 Task: Create a due date automation trigger when advanced on, on the tuesday of the week before a card is due add fields with custom field "Resume" set to a number greater or equal to 1 and greater than 10 at 11:00 AM.
Action: Mouse moved to (1200, 87)
Screenshot: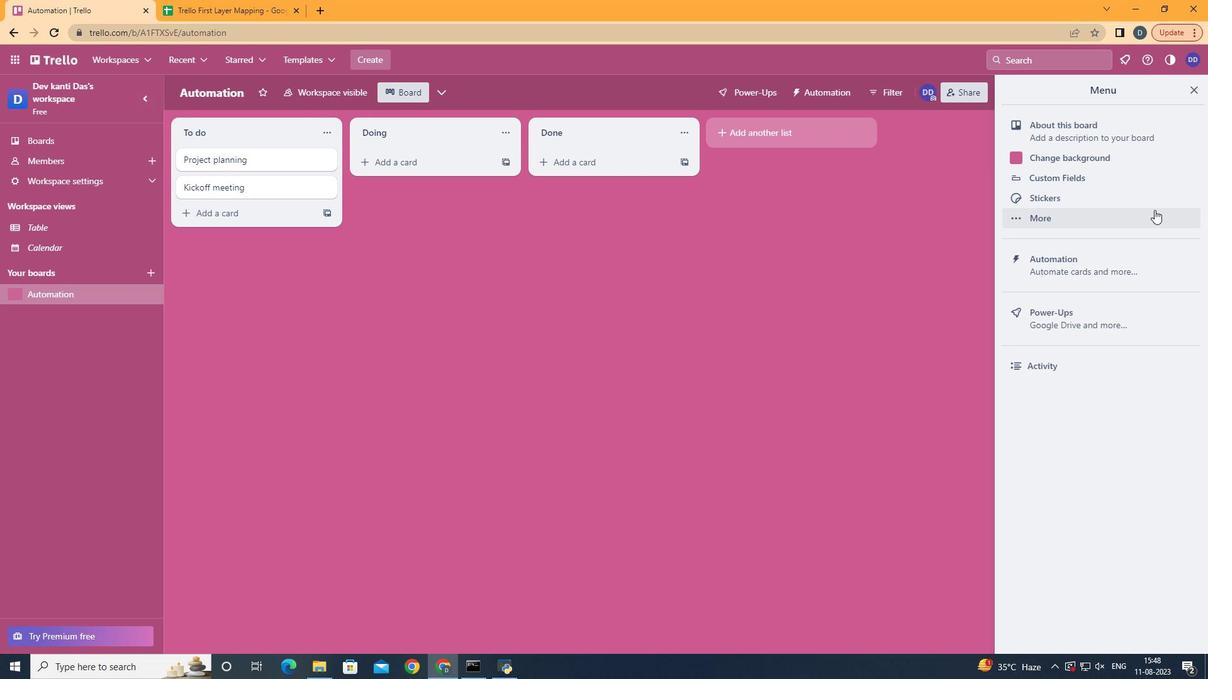
Action: Mouse pressed left at (1200, 87)
Screenshot: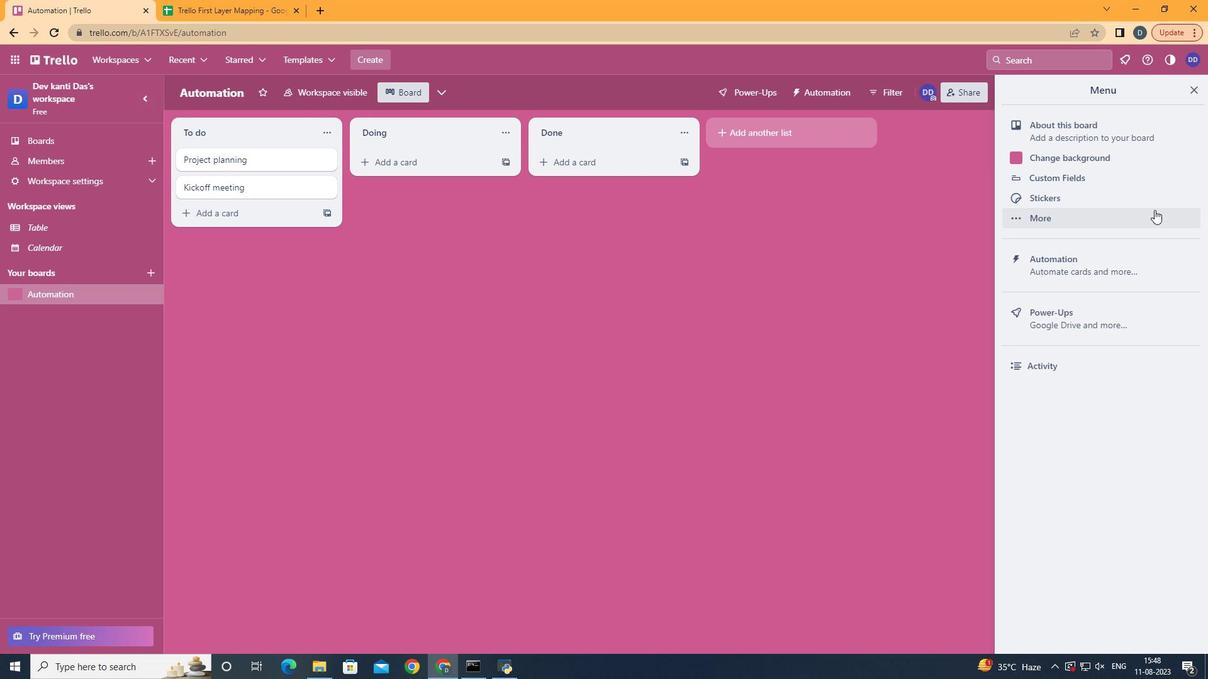 
Action: Mouse moved to (1088, 274)
Screenshot: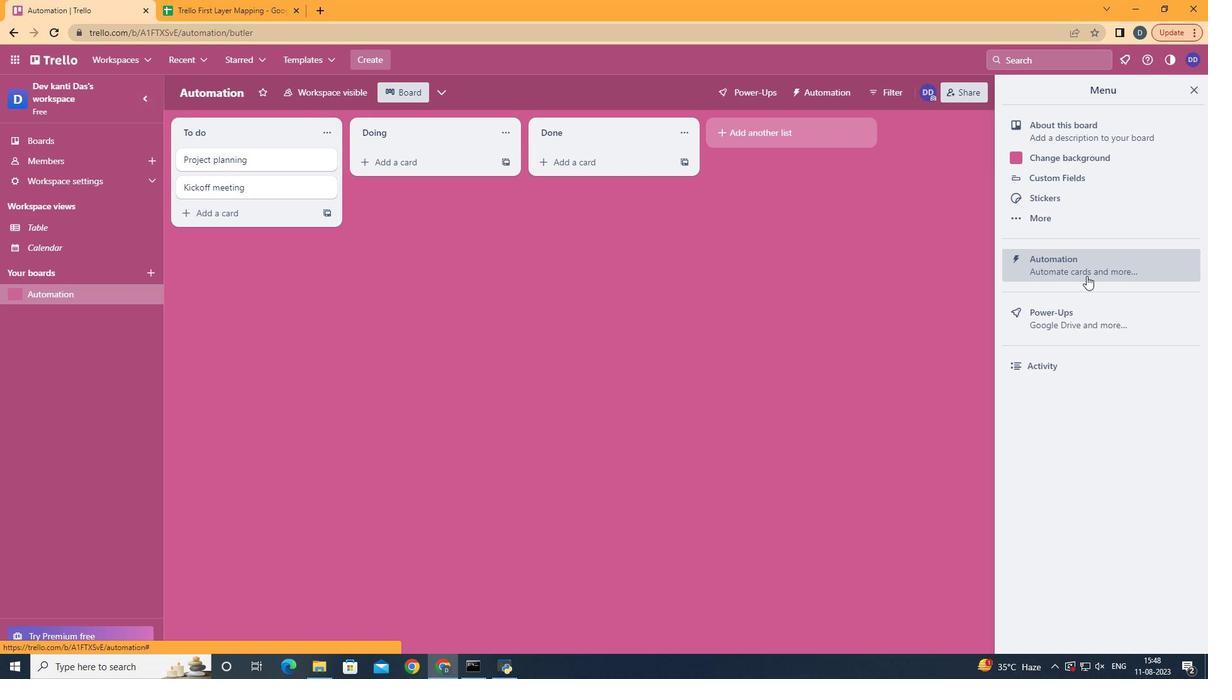 
Action: Mouse pressed left at (1088, 274)
Screenshot: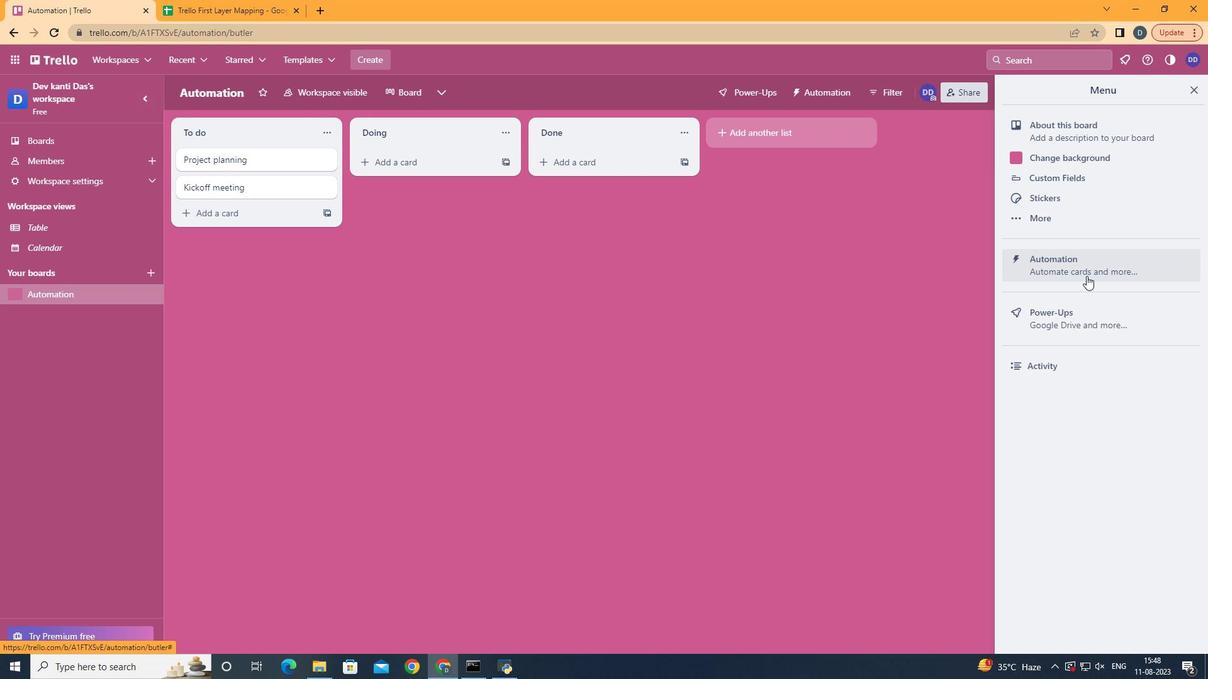 
Action: Mouse moved to (217, 254)
Screenshot: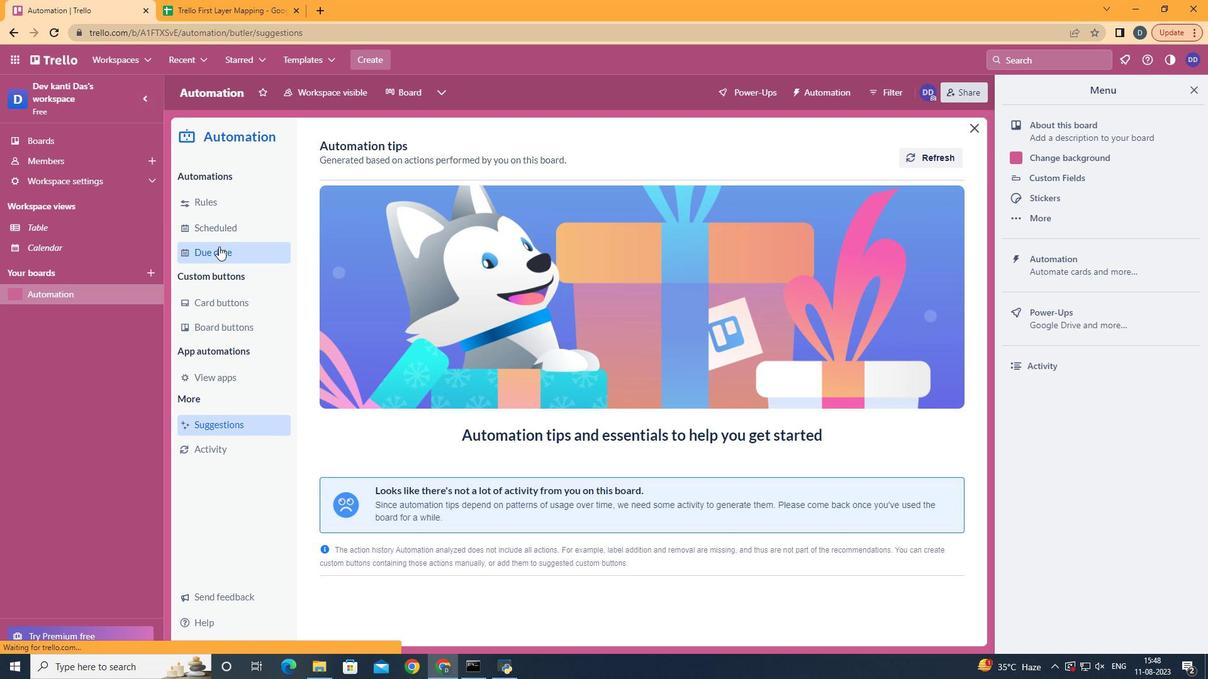 
Action: Mouse pressed left at (217, 254)
Screenshot: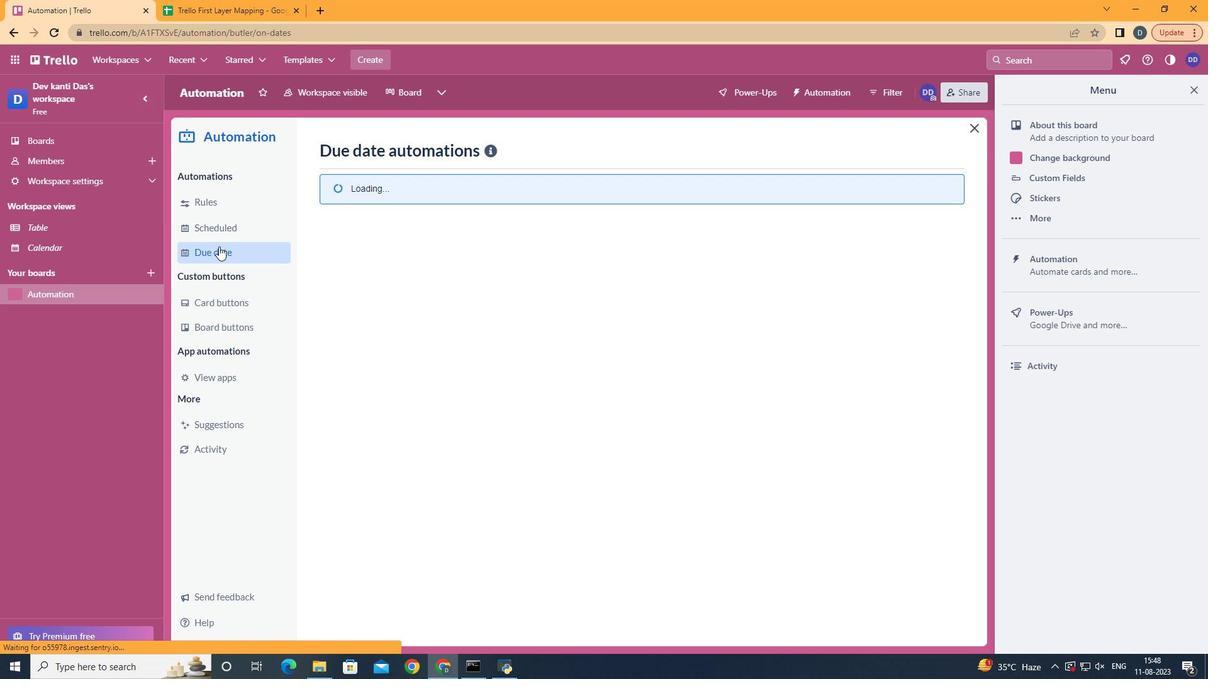 
Action: Mouse moved to (885, 144)
Screenshot: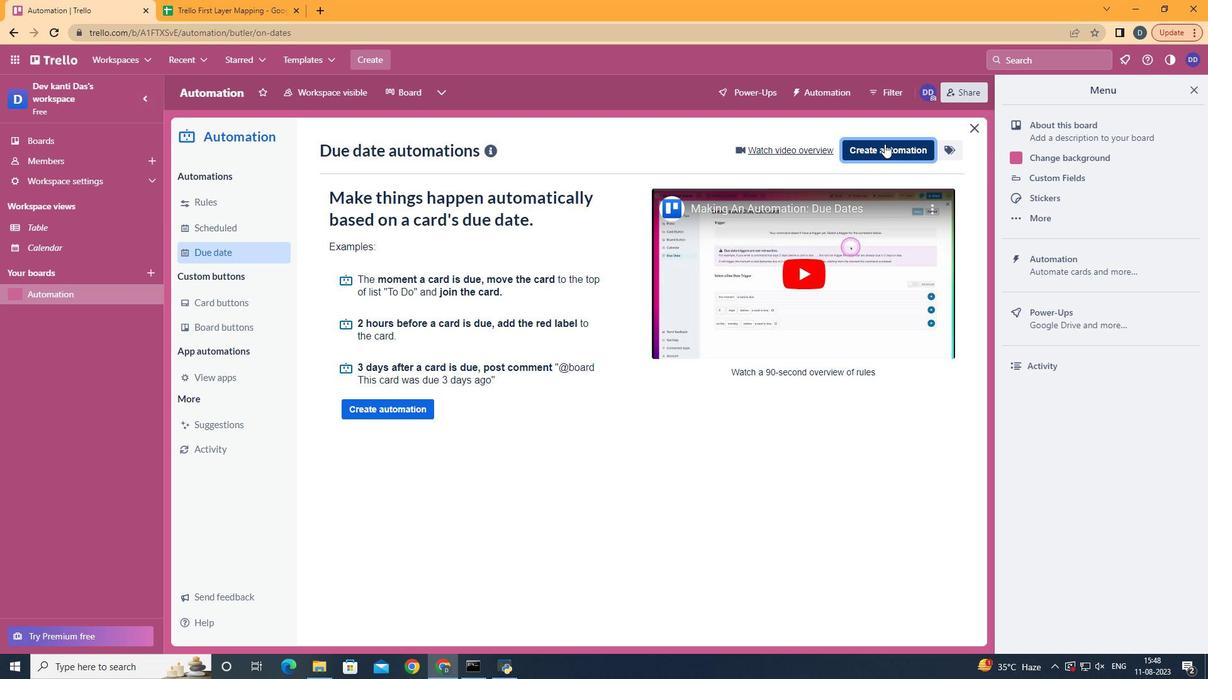 
Action: Mouse pressed left at (885, 144)
Screenshot: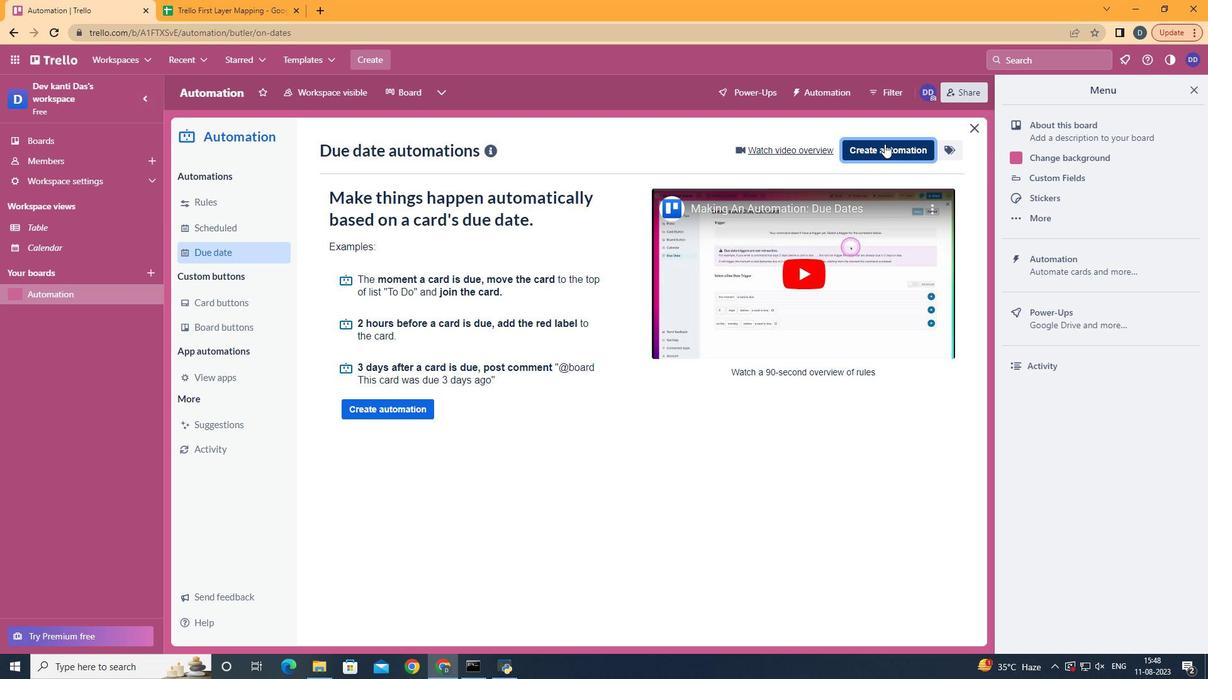 
Action: Mouse moved to (641, 279)
Screenshot: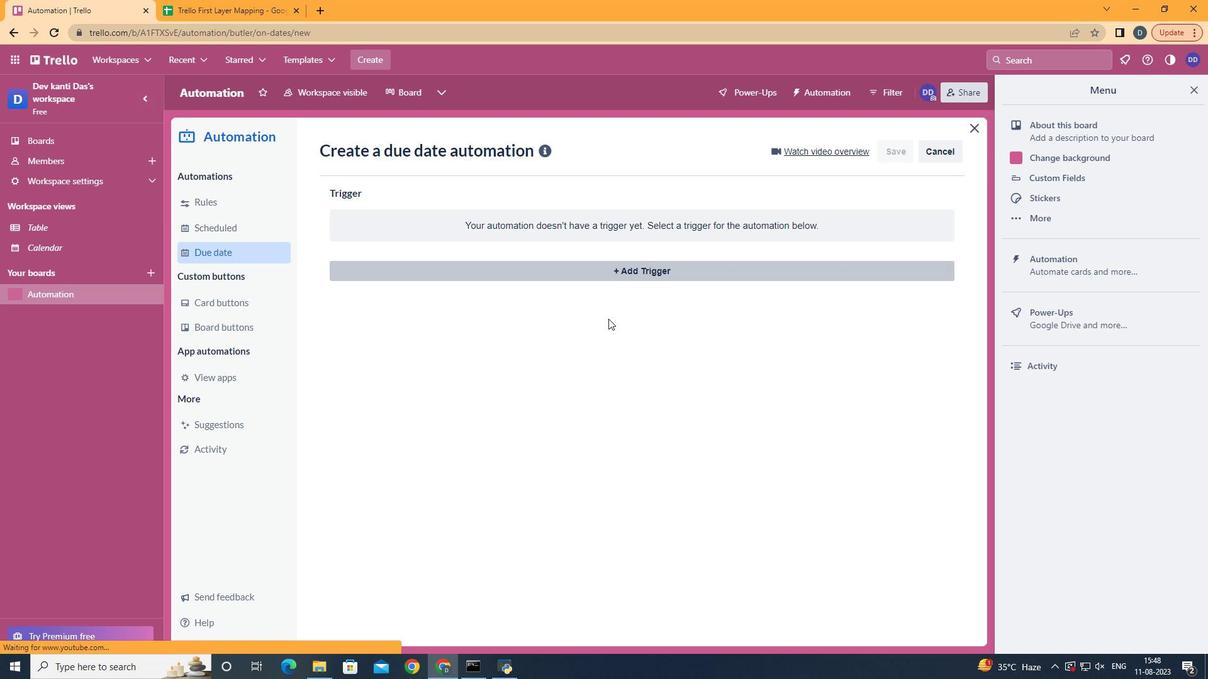 
Action: Mouse pressed left at (641, 279)
Screenshot: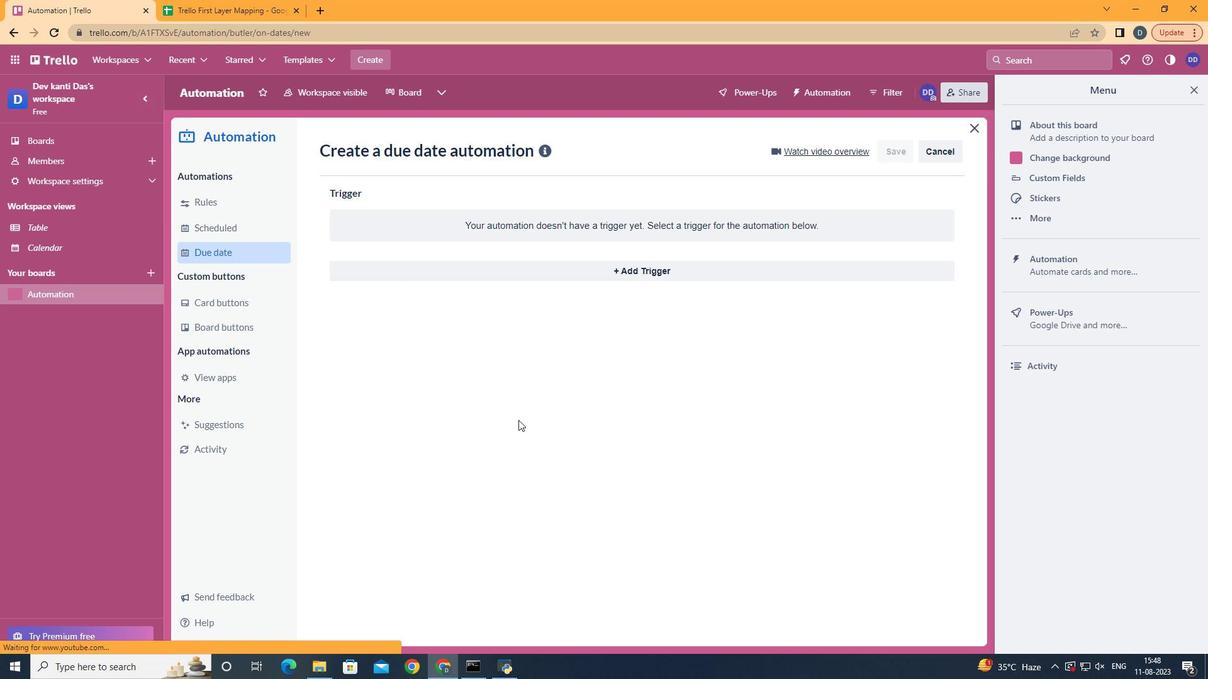 
Action: Mouse moved to (683, 262)
Screenshot: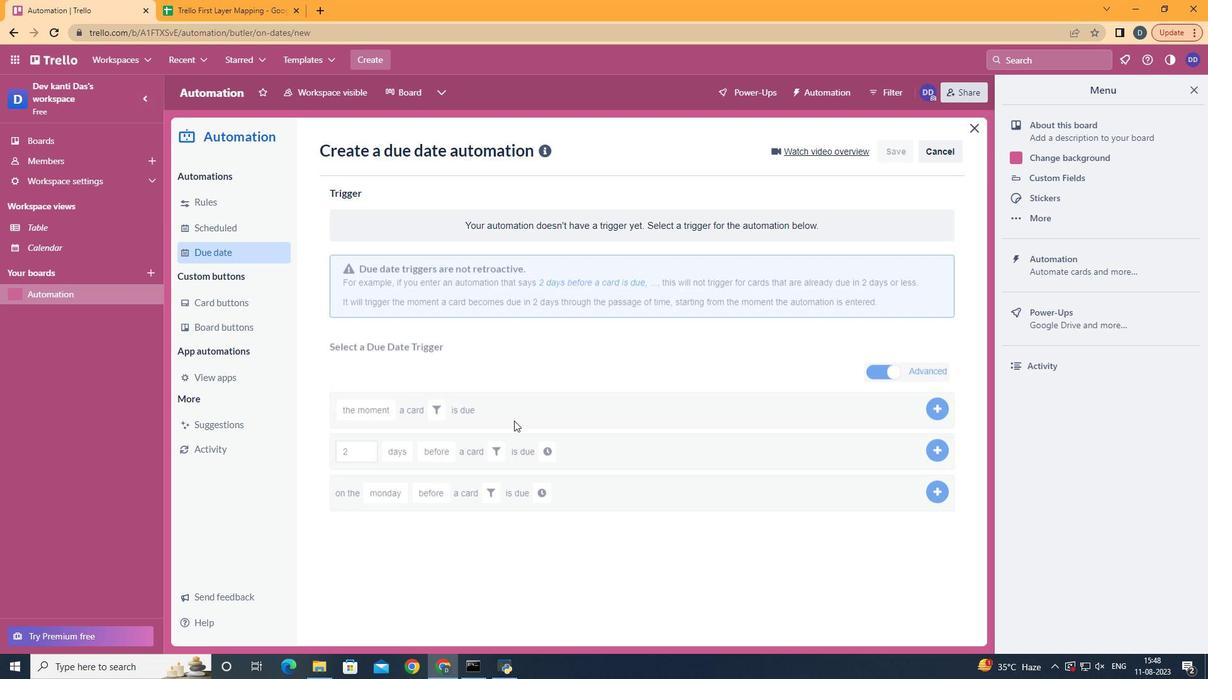 
Action: Mouse pressed left at (683, 262)
Screenshot: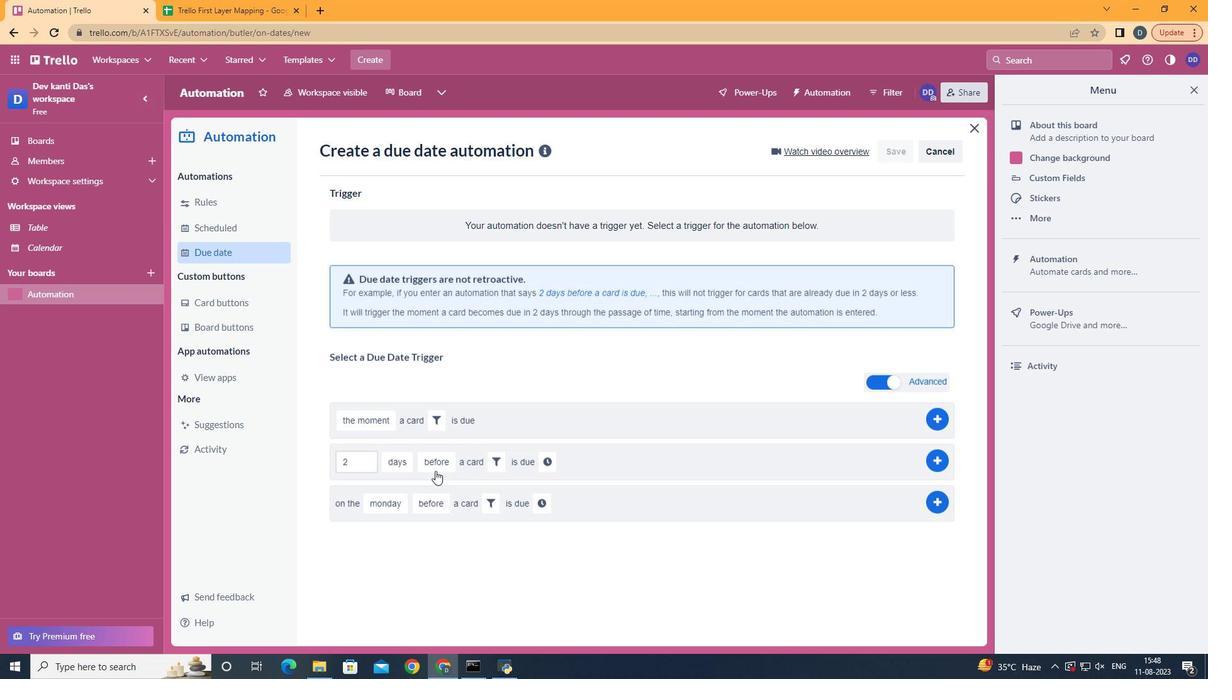 
Action: Mouse moved to (413, 349)
Screenshot: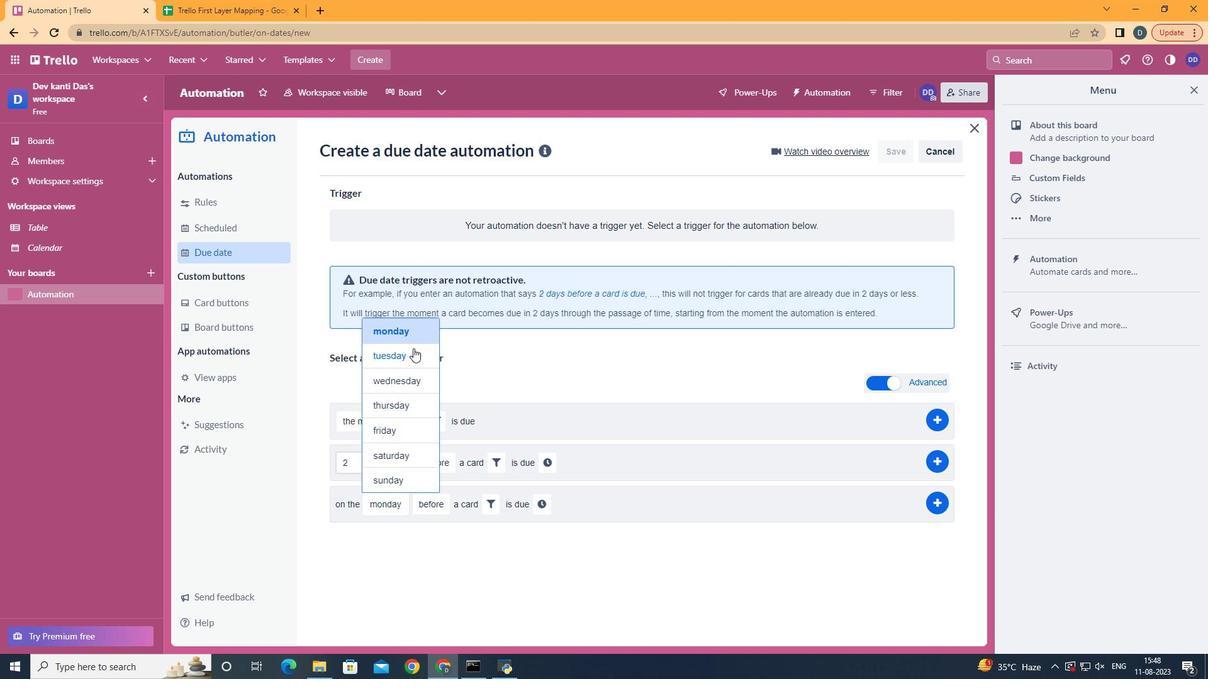 
Action: Mouse pressed left at (413, 349)
Screenshot: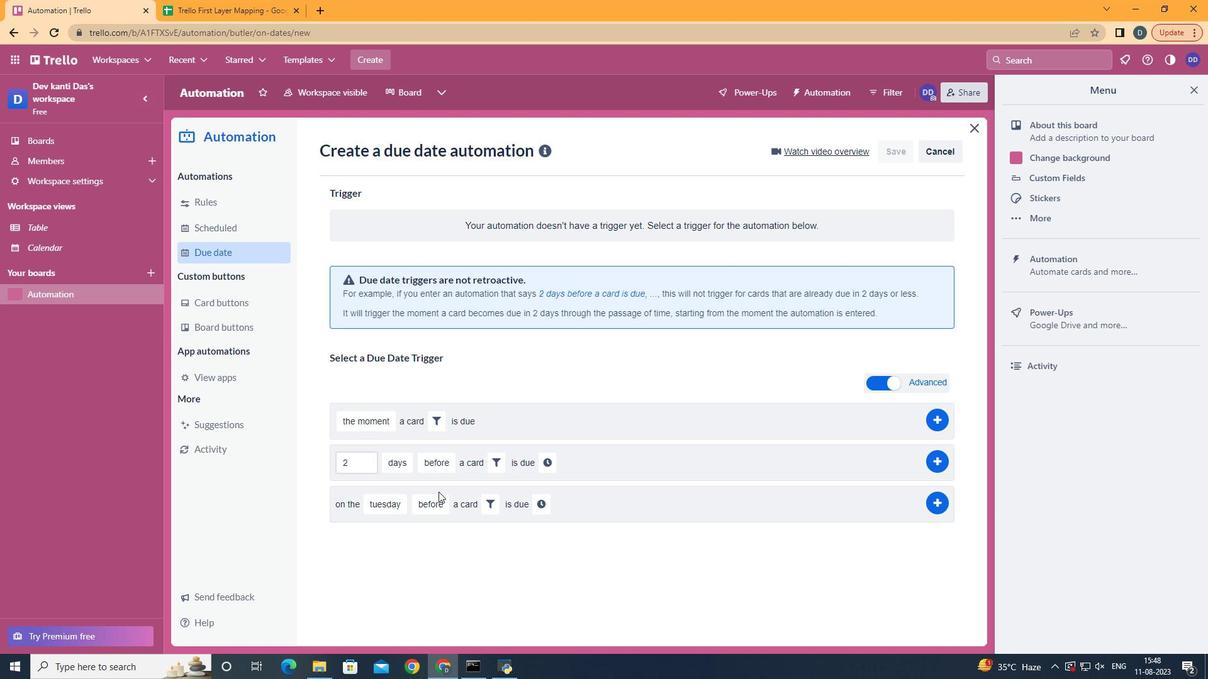 
Action: Mouse moved to (447, 602)
Screenshot: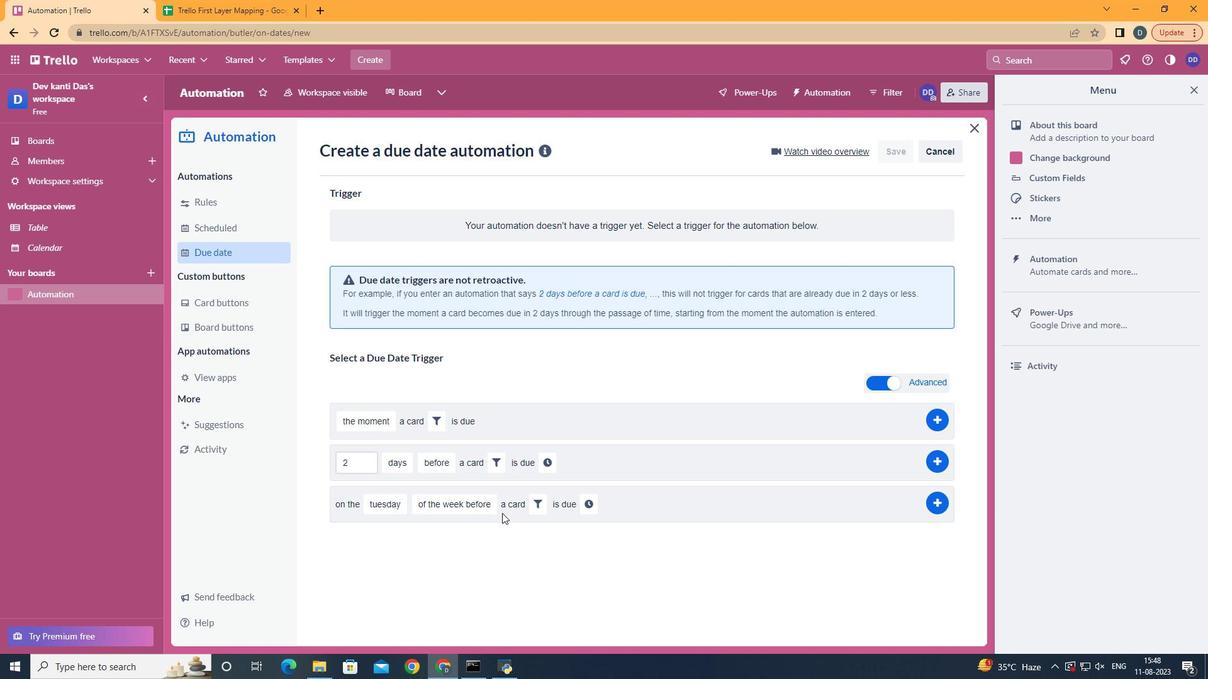 
Action: Mouse pressed left at (447, 602)
Screenshot: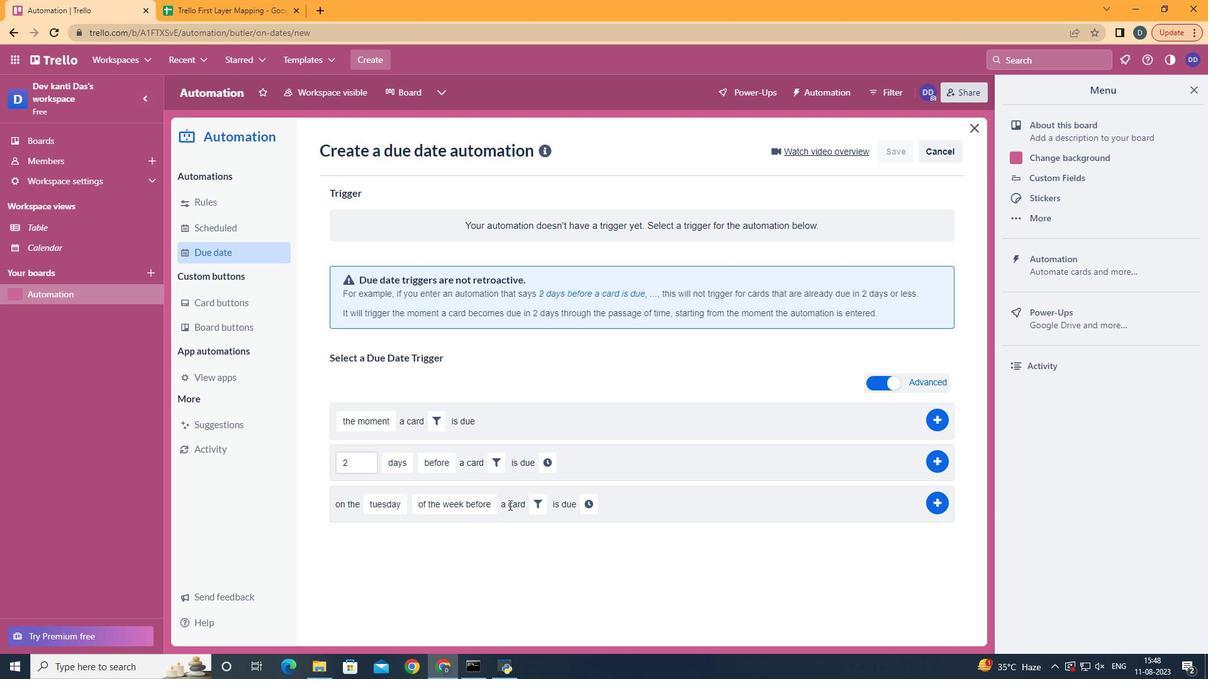 
Action: Mouse moved to (528, 503)
Screenshot: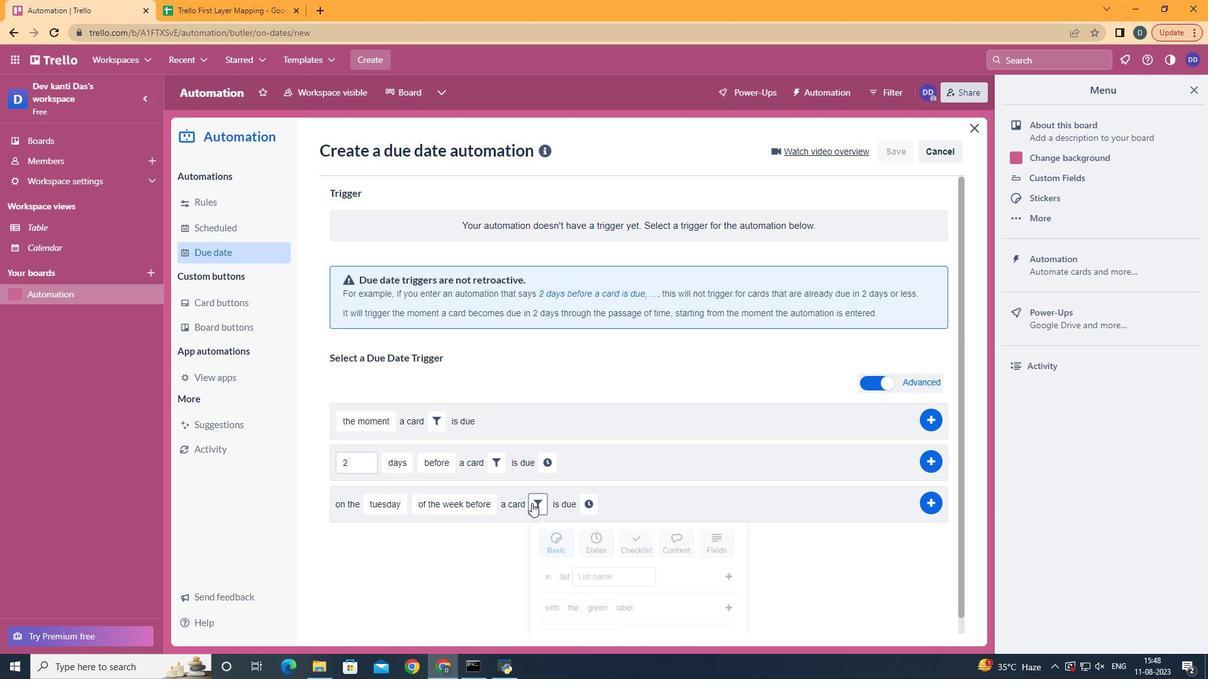 
Action: Mouse pressed left at (528, 503)
Screenshot: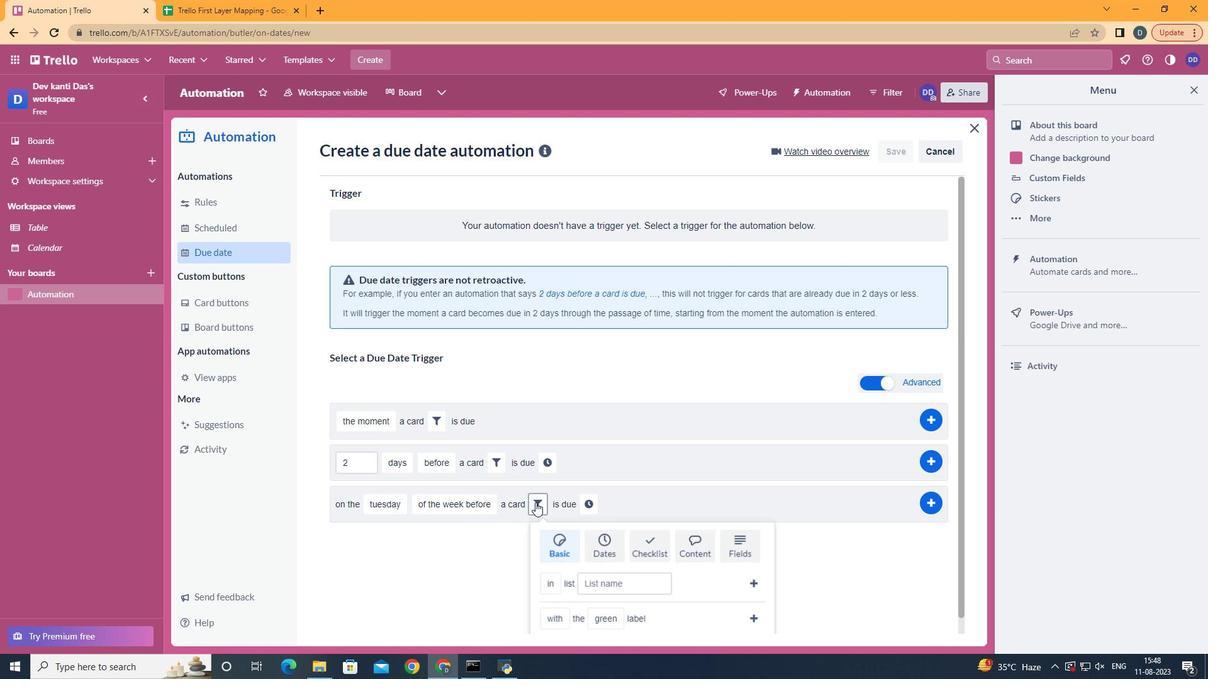 
Action: Mouse moved to (739, 548)
Screenshot: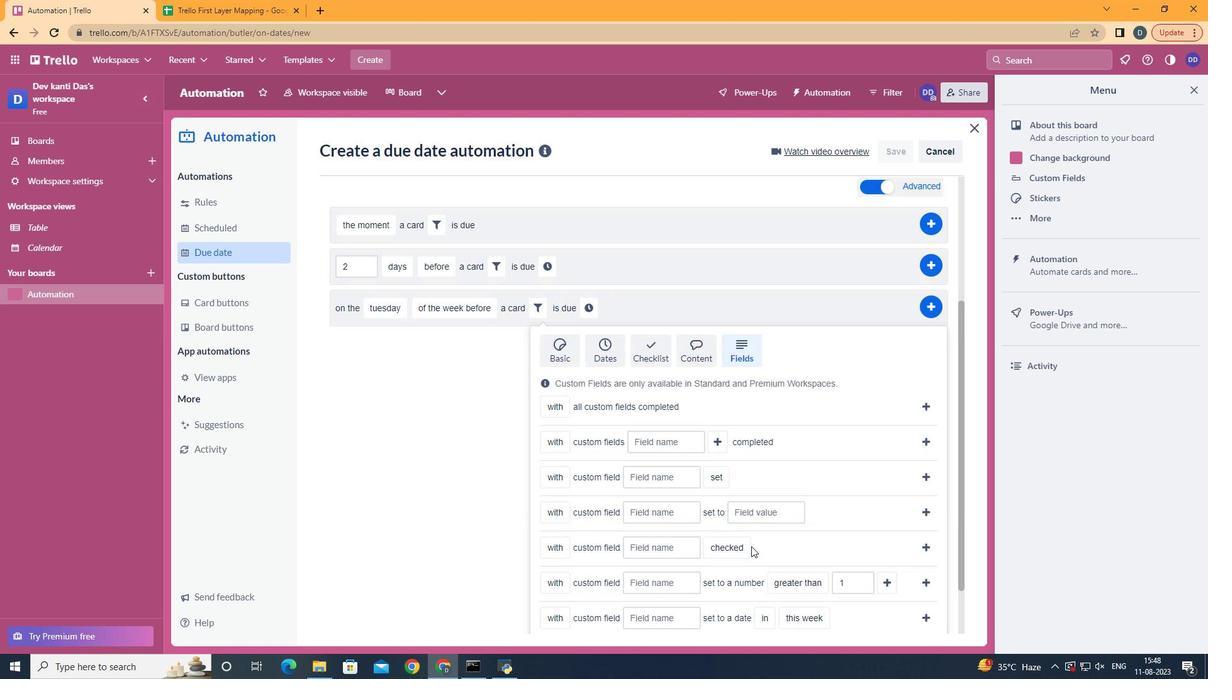 
Action: Mouse pressed left at (739, 548)
Screenshot: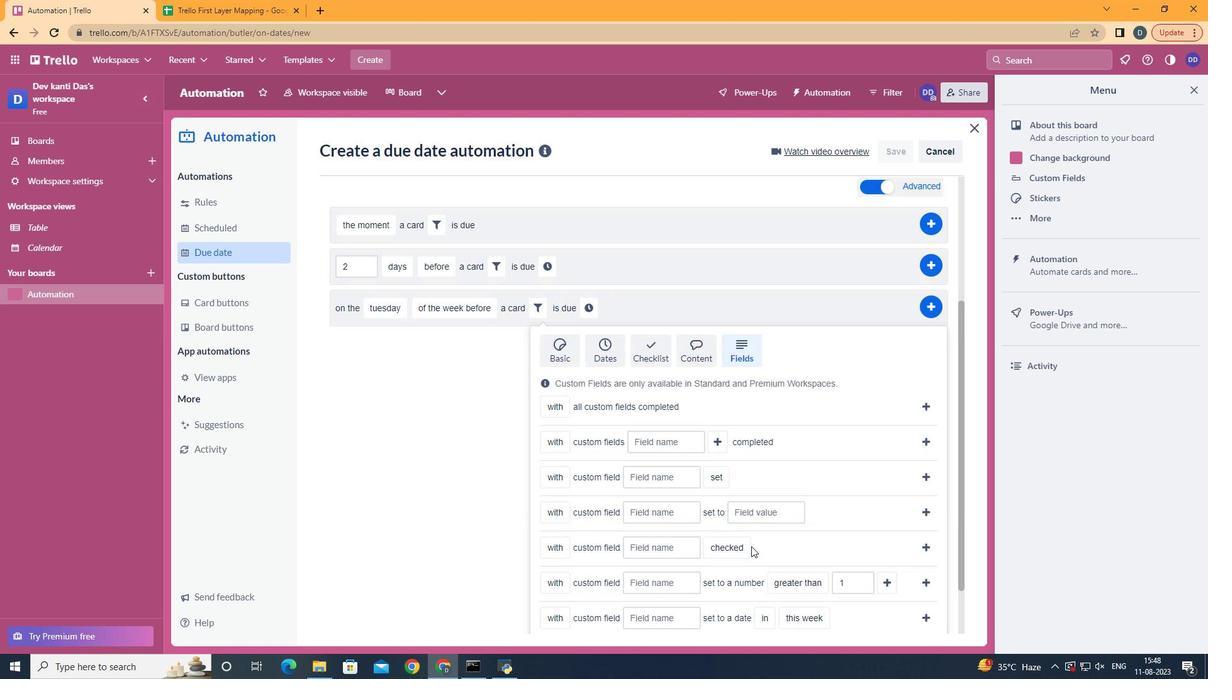 
Action: Mouse moved to (744, 549)
Screenshot: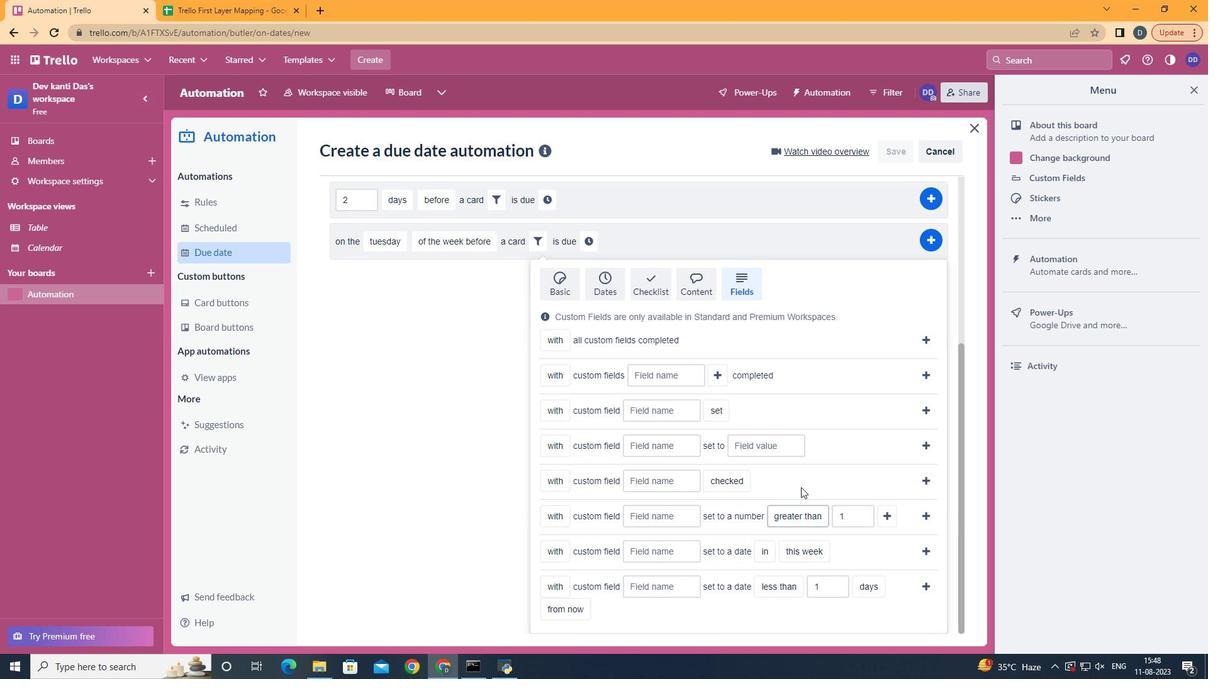 
Action: Mouse scrolled (744, 548) with delta (0, 0)
Screenshot: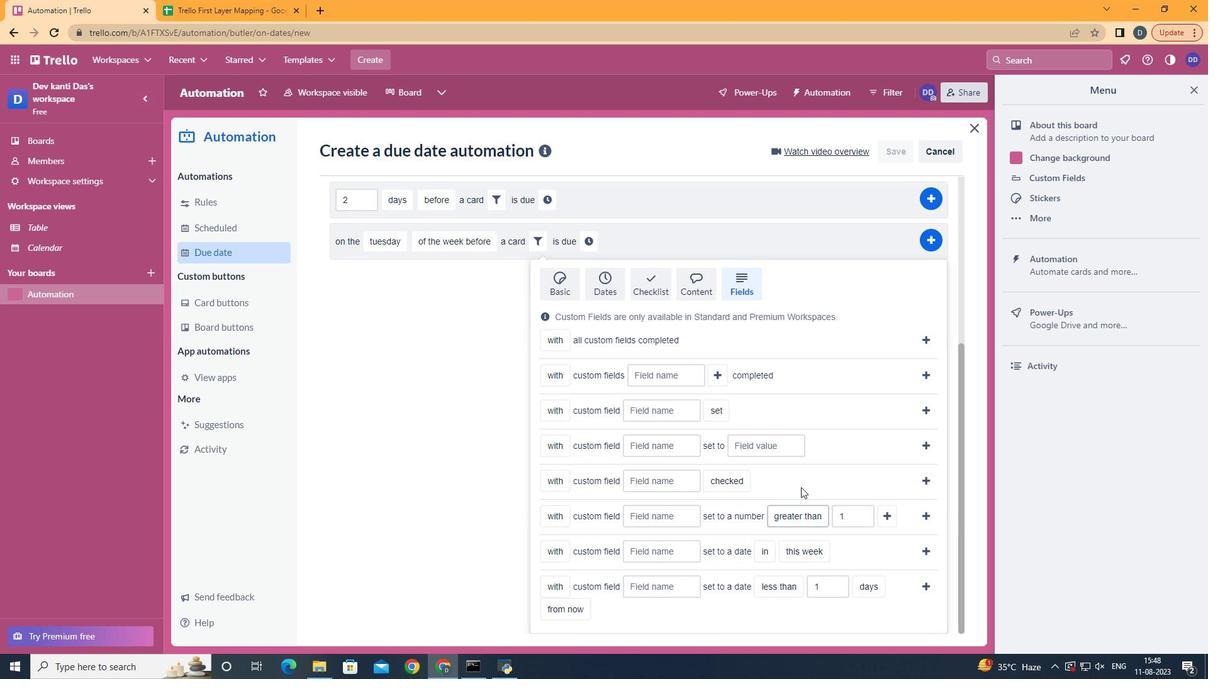 
Action: Mouse scrolled (744, 548) with delta (0, 0)
Screenshot: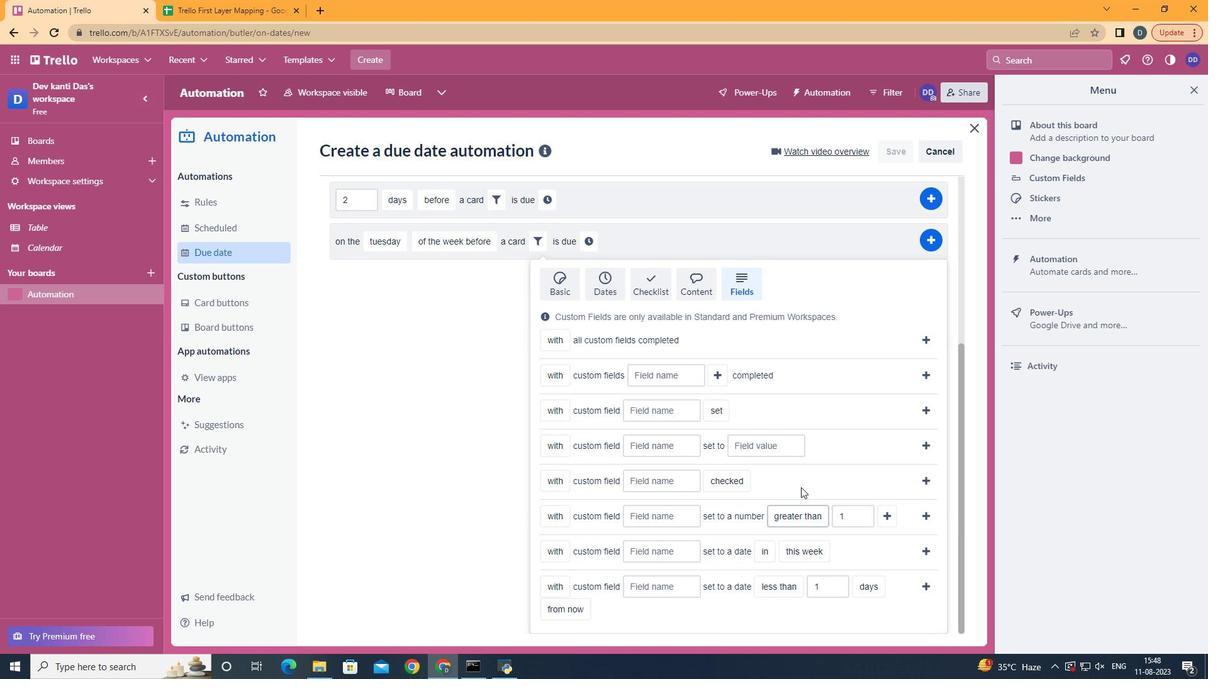 
Action: Mouse scrolled (744, 548) with delta (0, 0)
Screenshot: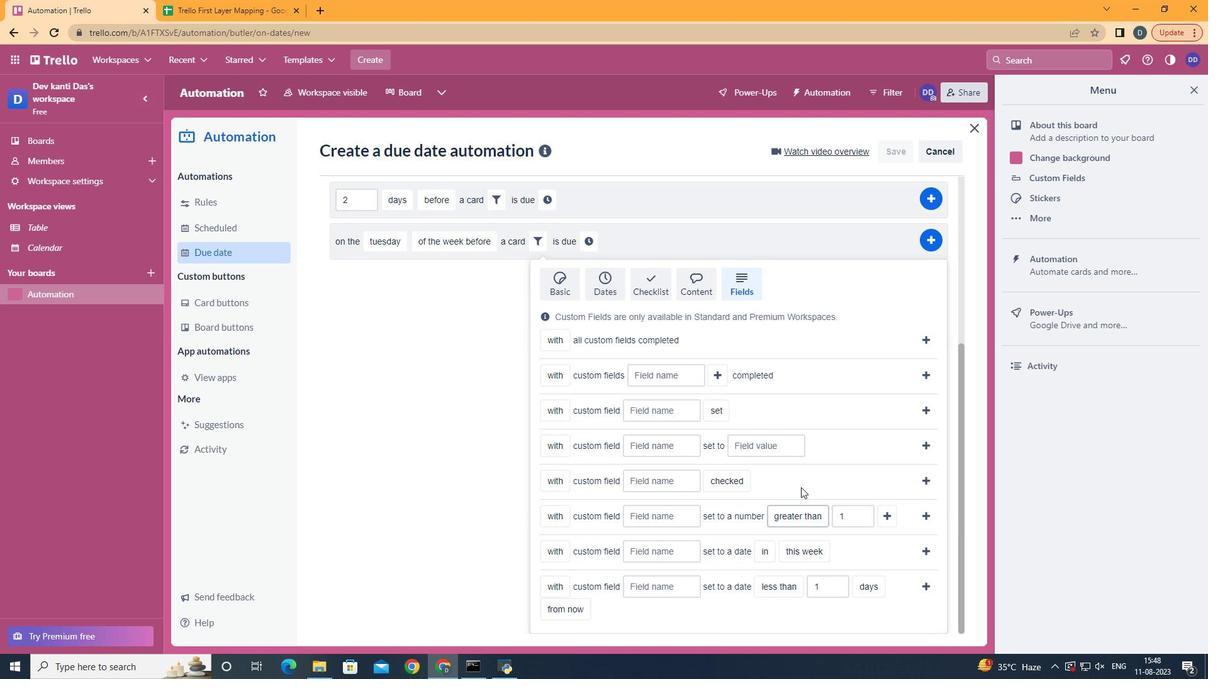 
Action: Mouse scrolled (744, 548) with delta (0, -1)
Screenshot: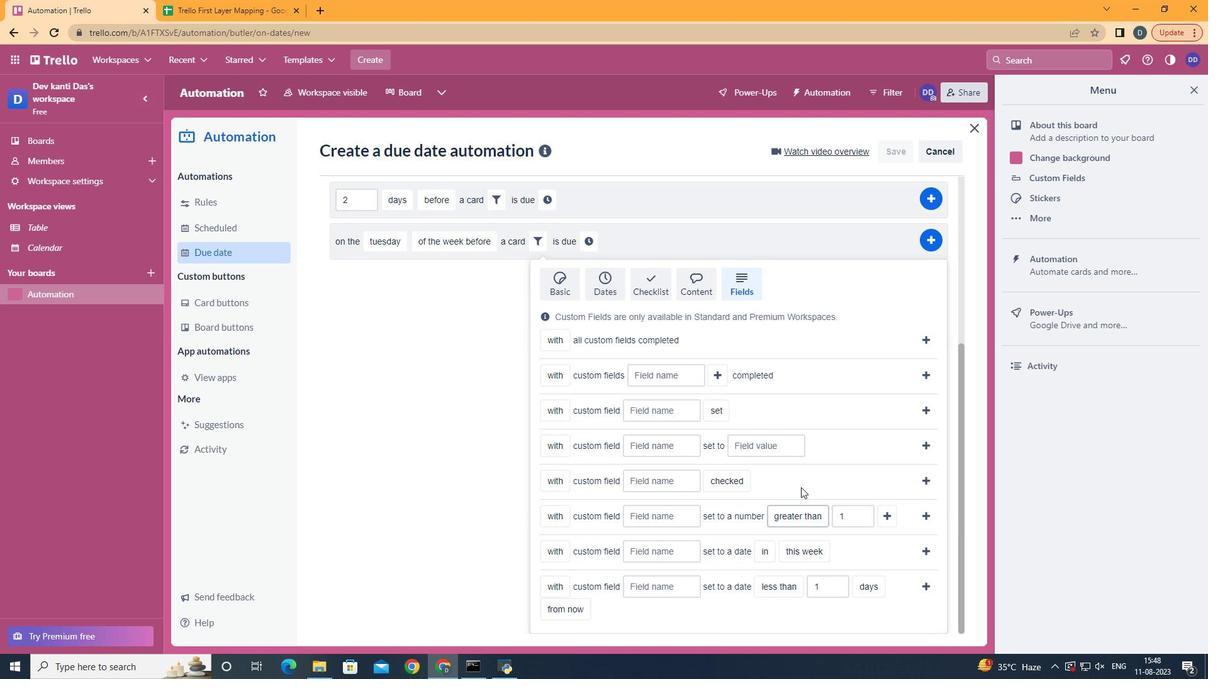 
Action: Mouse moved to (698, 511)
Screenshot: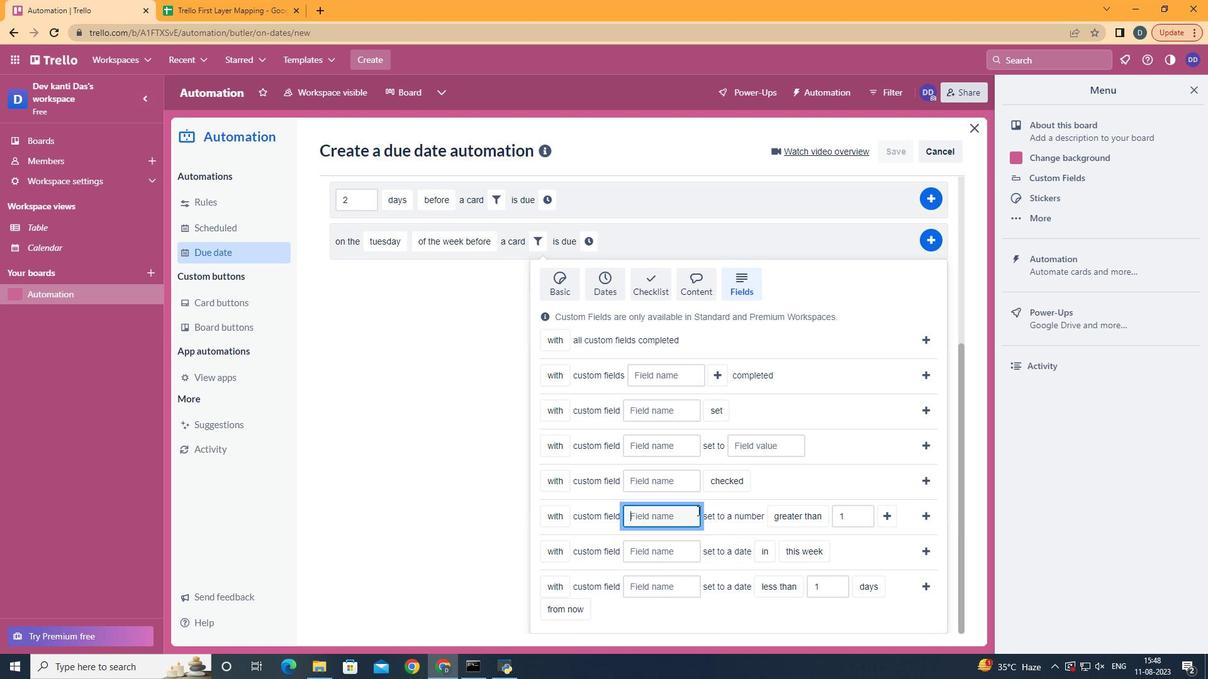 
Action: Mouse pressed left at (698, 511)
Screenshot: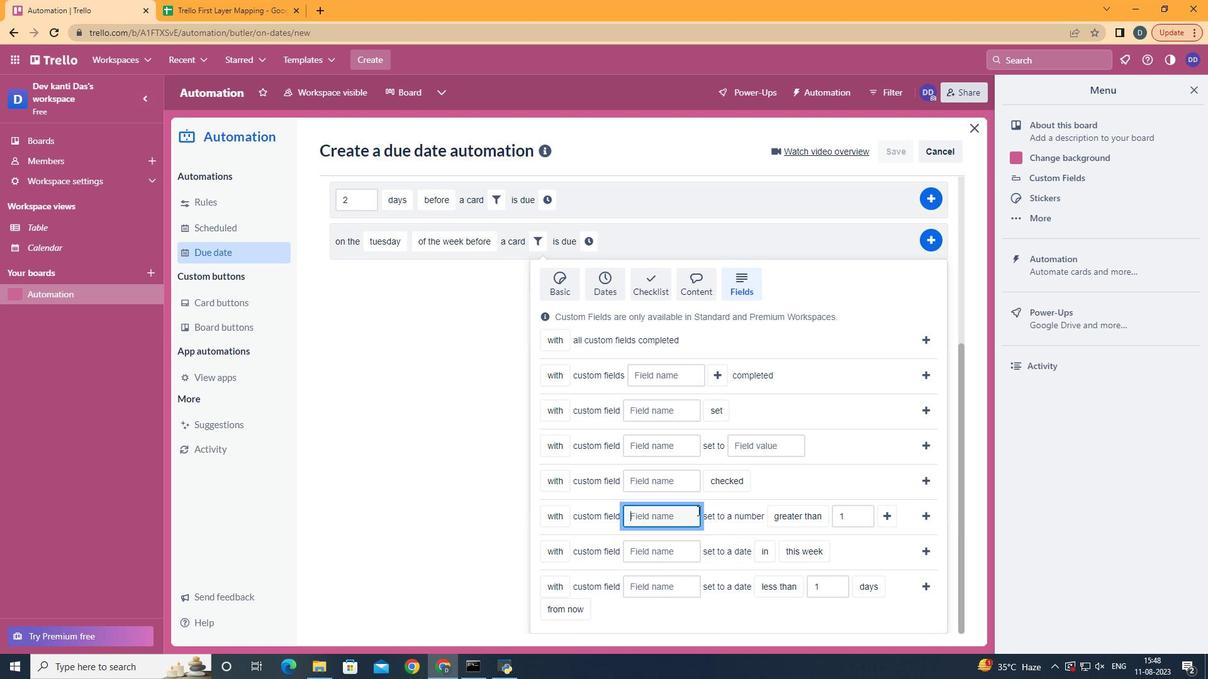 
Action: Key pressed <Key.shift>Resume
Screenshot: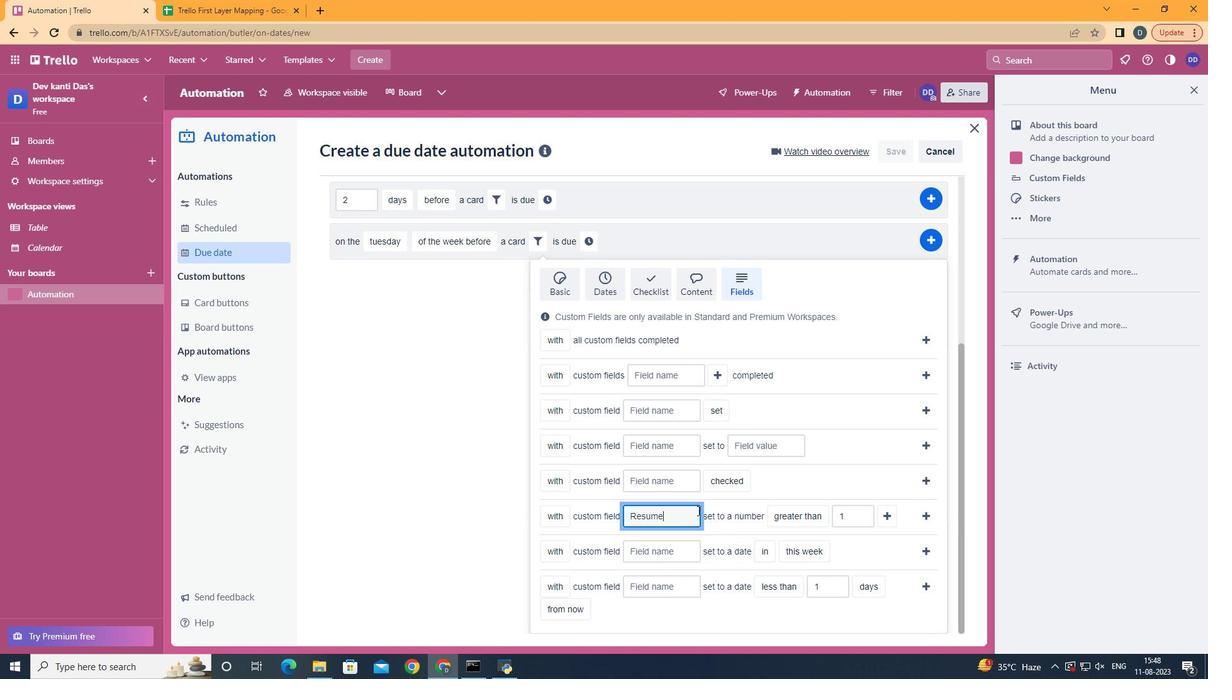 
Action: Mouse moved to (827, 576)
Screenshot: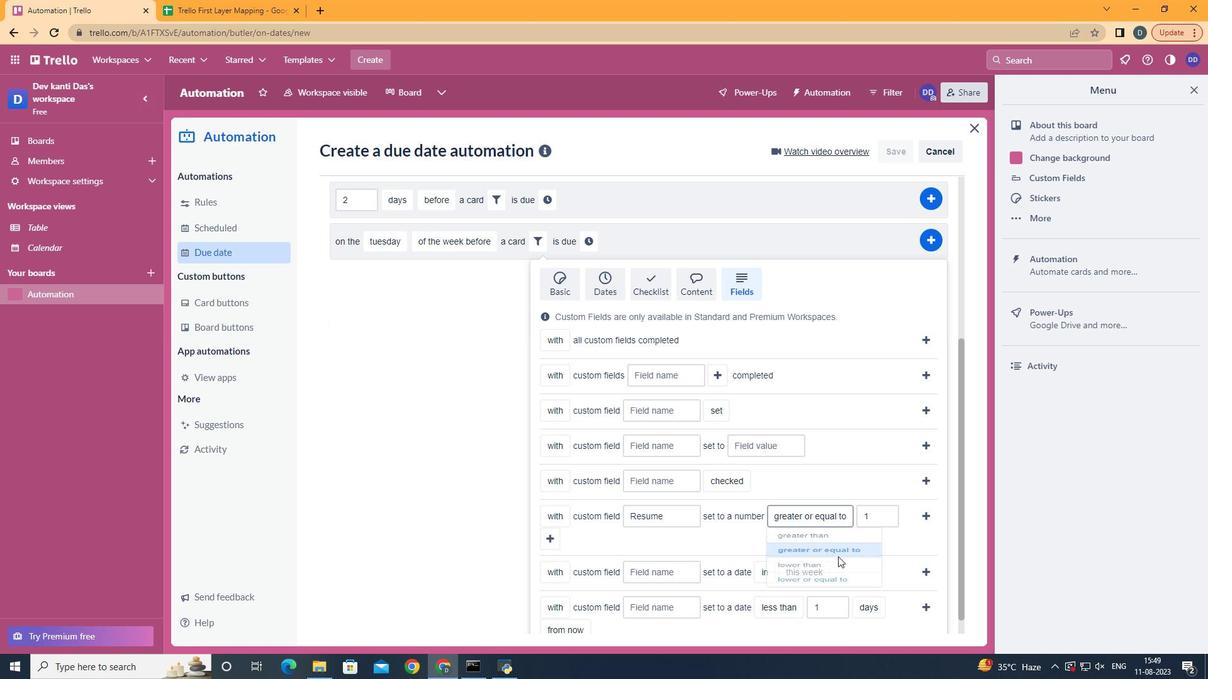 
Action: Mouse pressed left at (827, 576)
Screenshot: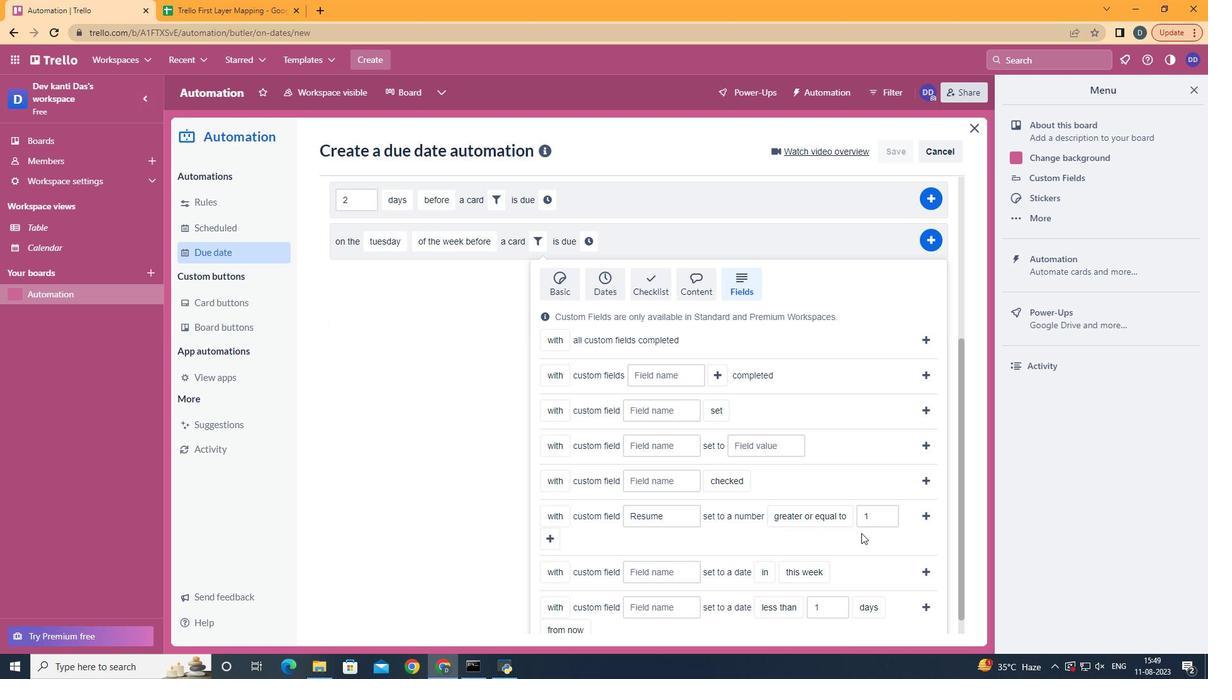 
Action: Mouse moved to (552, 537)
Screenshot: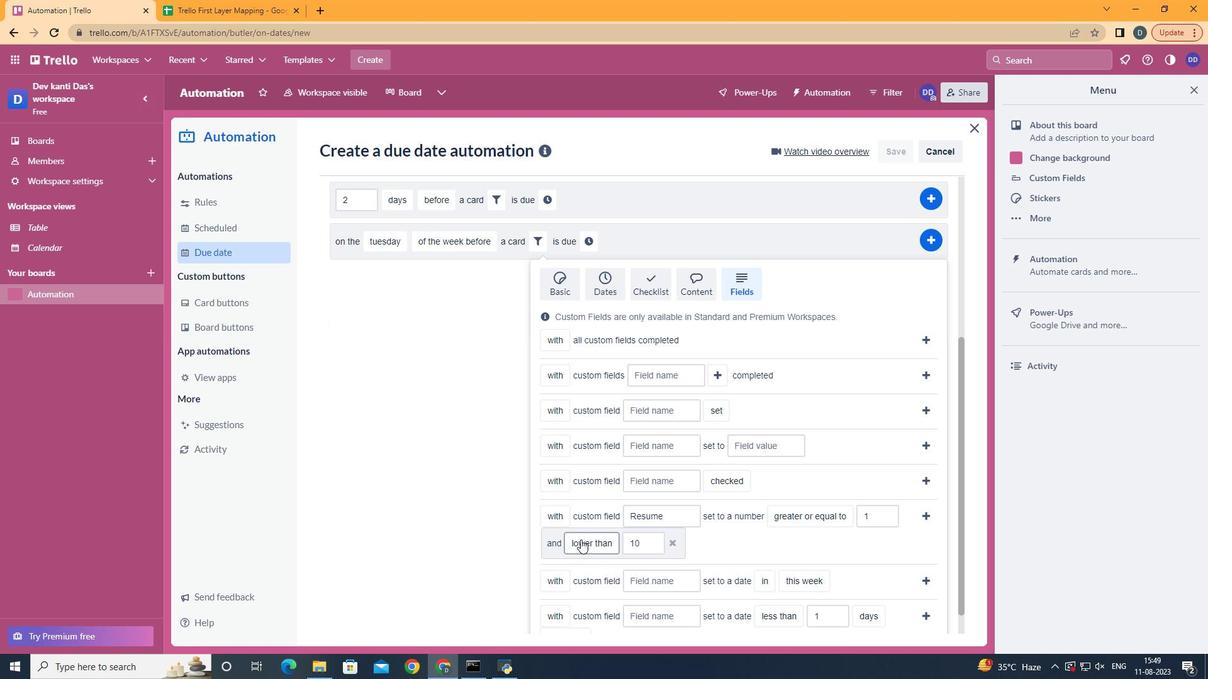 
Action: Mouse pressed left at (552, 537)
Screenshot: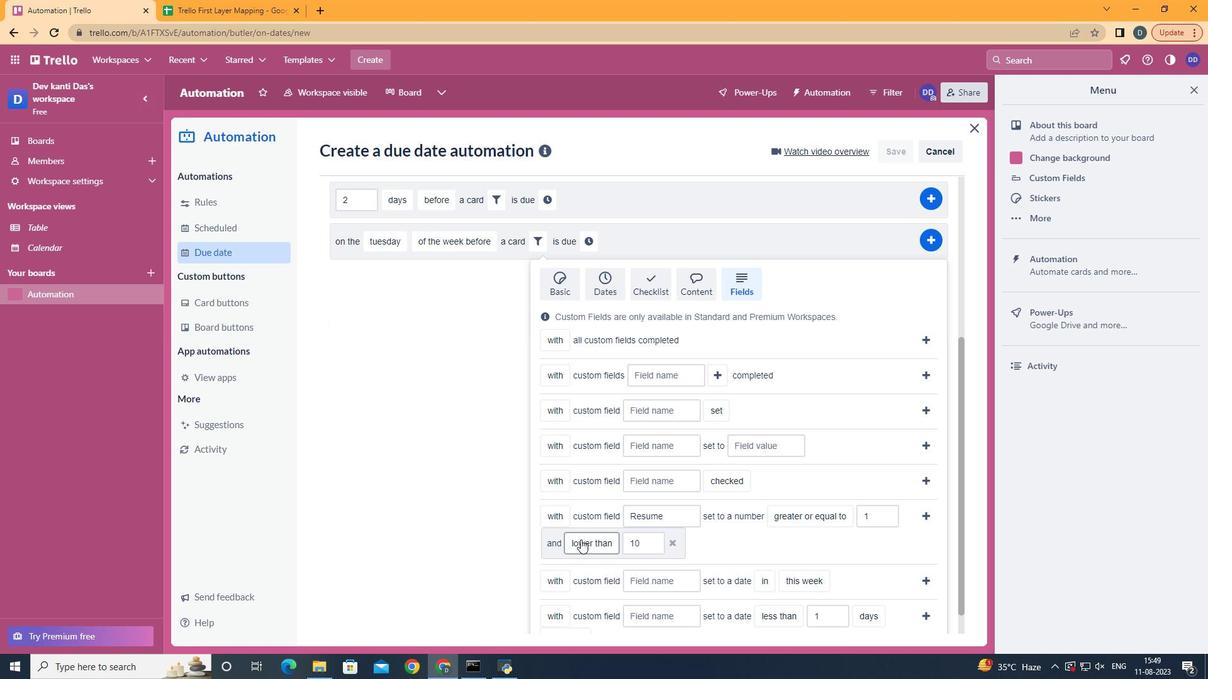 
Action: Mouse moved to (606, 496)
Screenshot: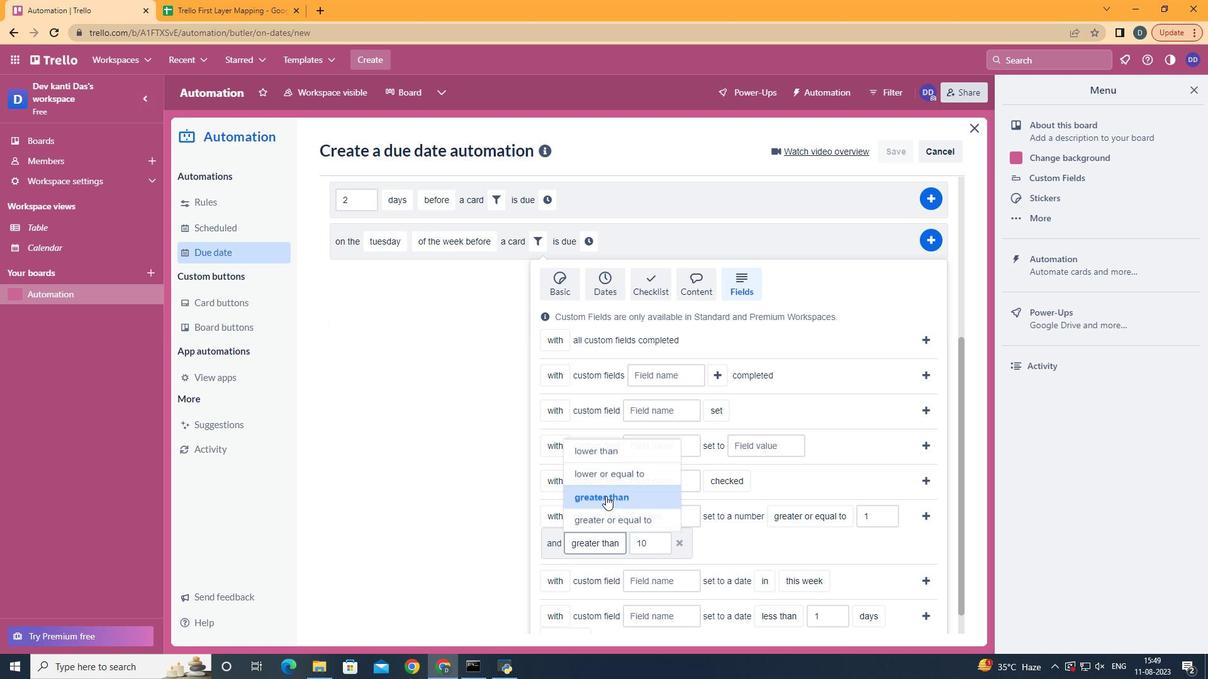 
Action: Mouse pressed left at (606, 496)
Screenshot: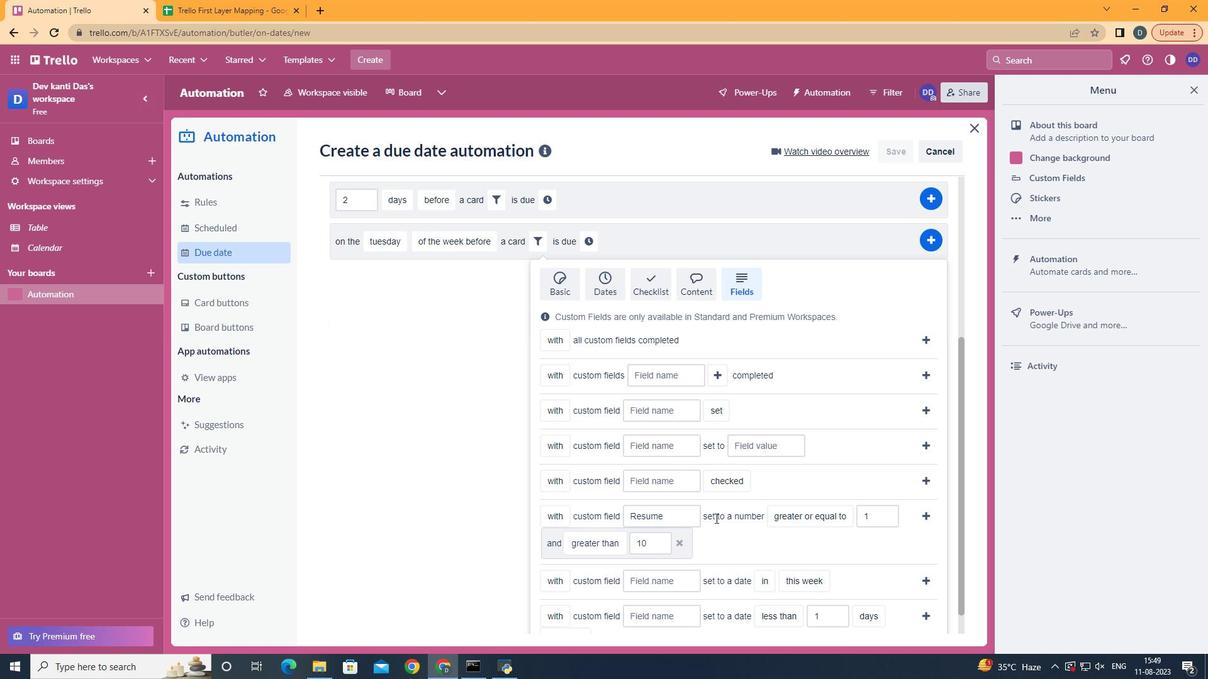 
Action: Mouse moved to (931, 518)
Screenshot: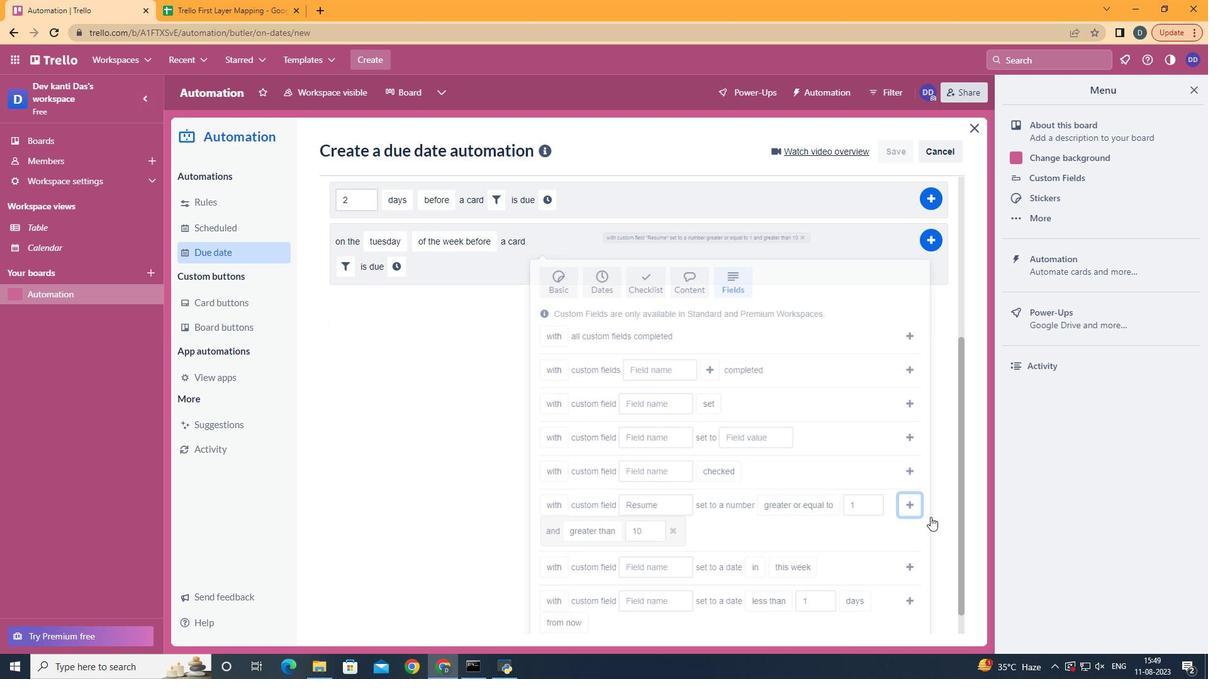 
Action: Mouse pressed left at (931, 518)
Screenshot: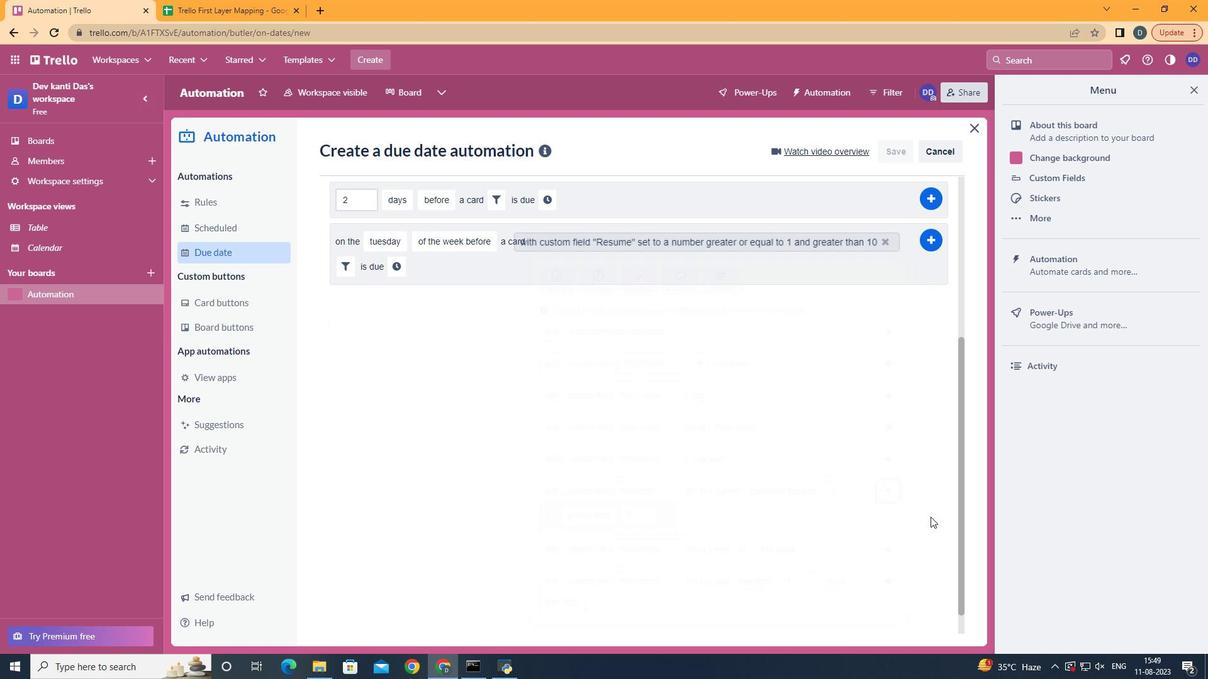 
Action: Mouse moved to (377, 528)
Screenshot: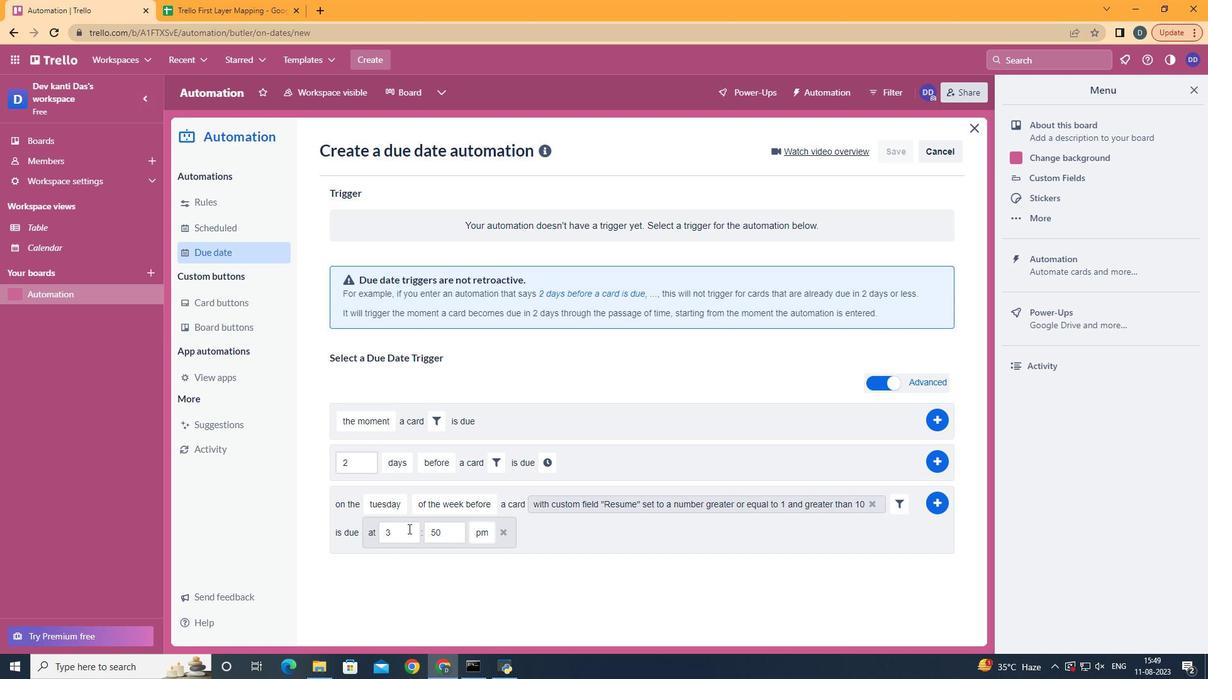
Action: Mouse pressed left at (377, 528)
Screenshot: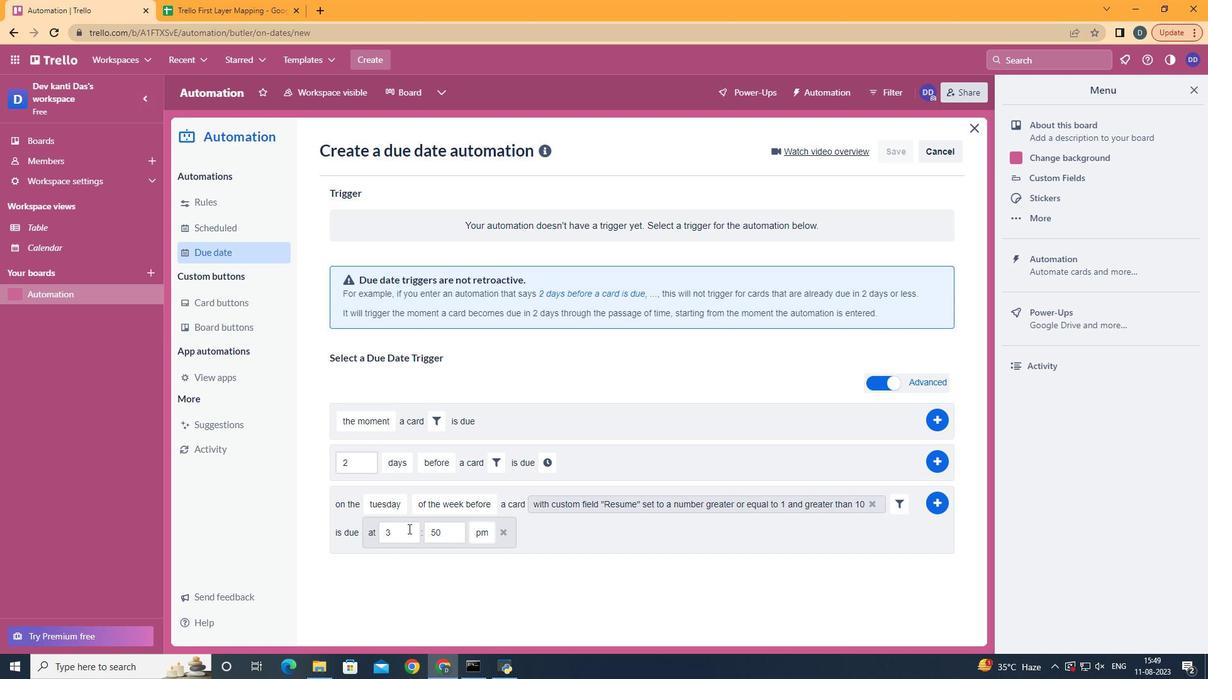 
Action: Mouse moved to (408, 529)
Screenshot: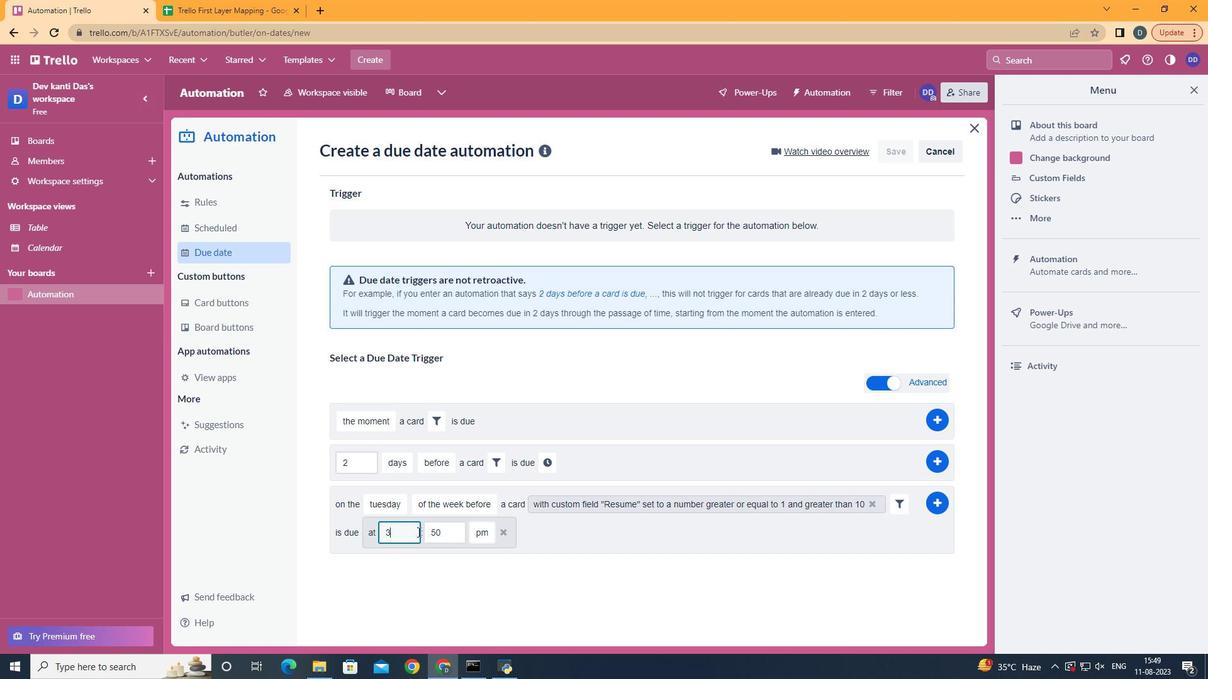
Action: Mouse pressed left at (408, 529)
Screenshot: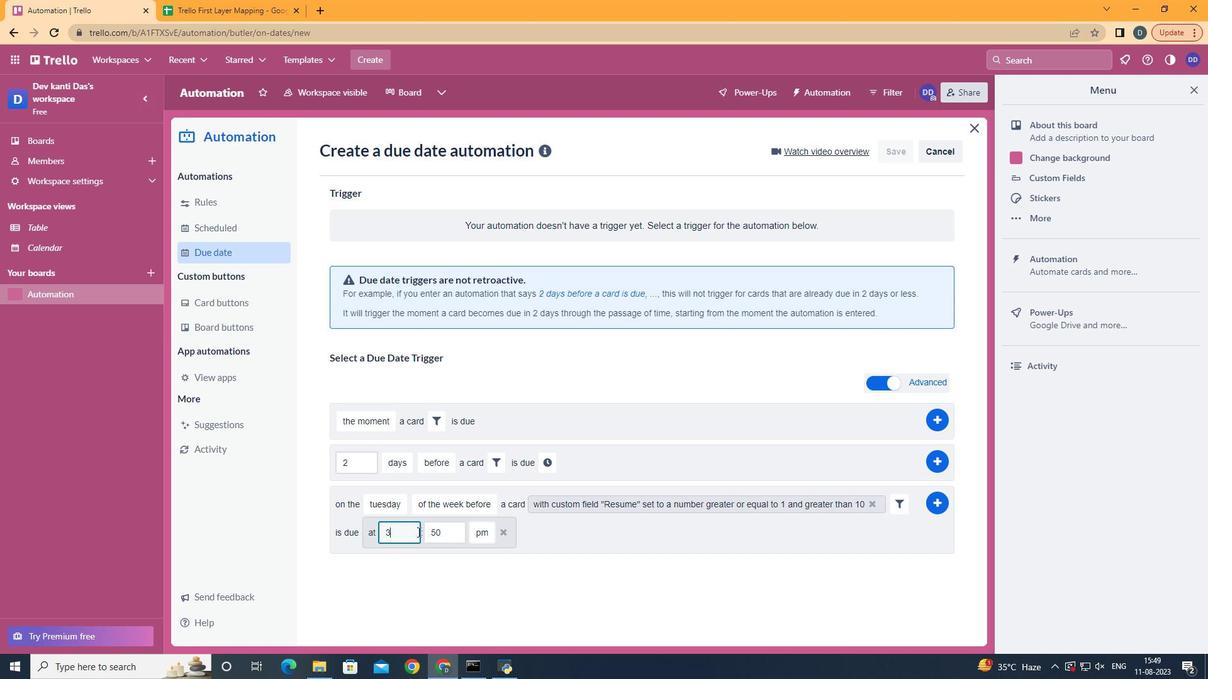 
Action: Mouse moved to (418, 532)
Screenshot: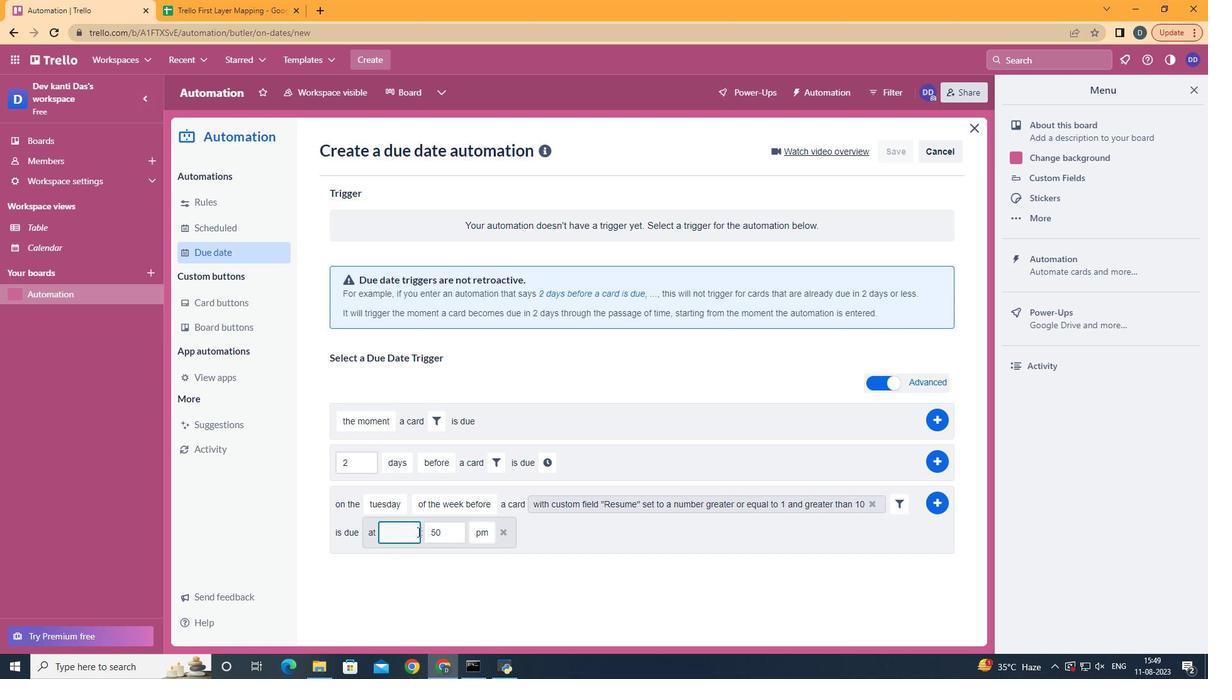 
Action: Key pressed <Key.backspace>11
Screenshot: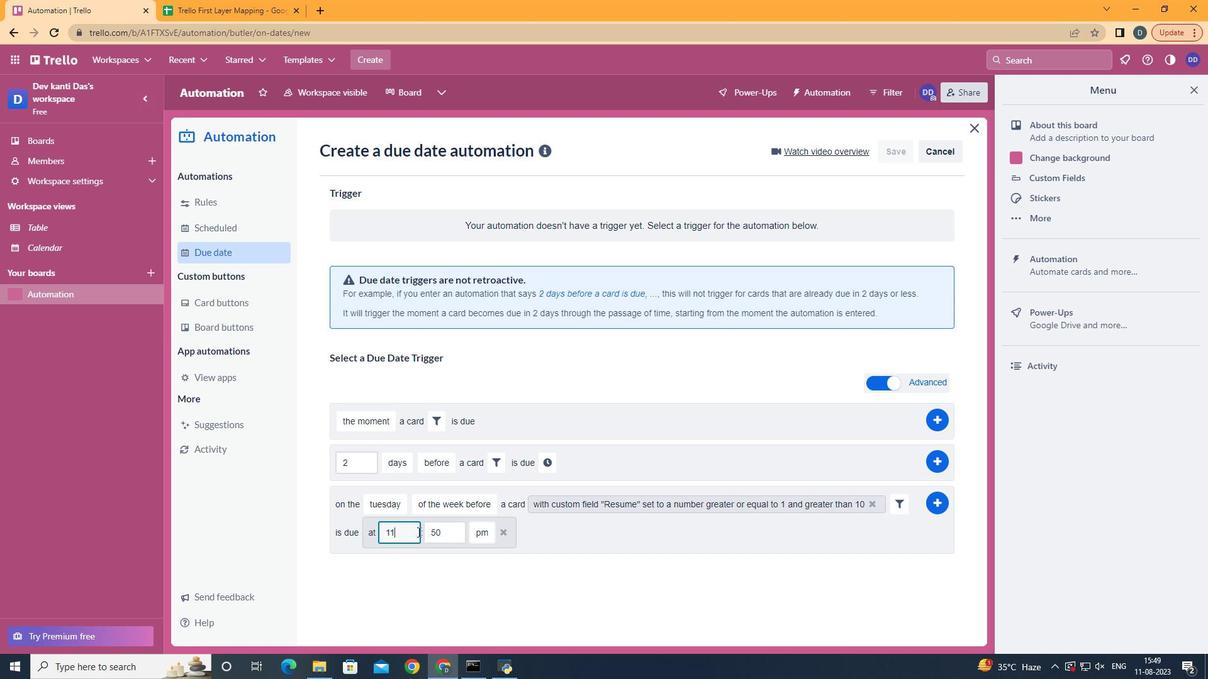 
Action: Mouse moved to (452, 533)
Screenshot: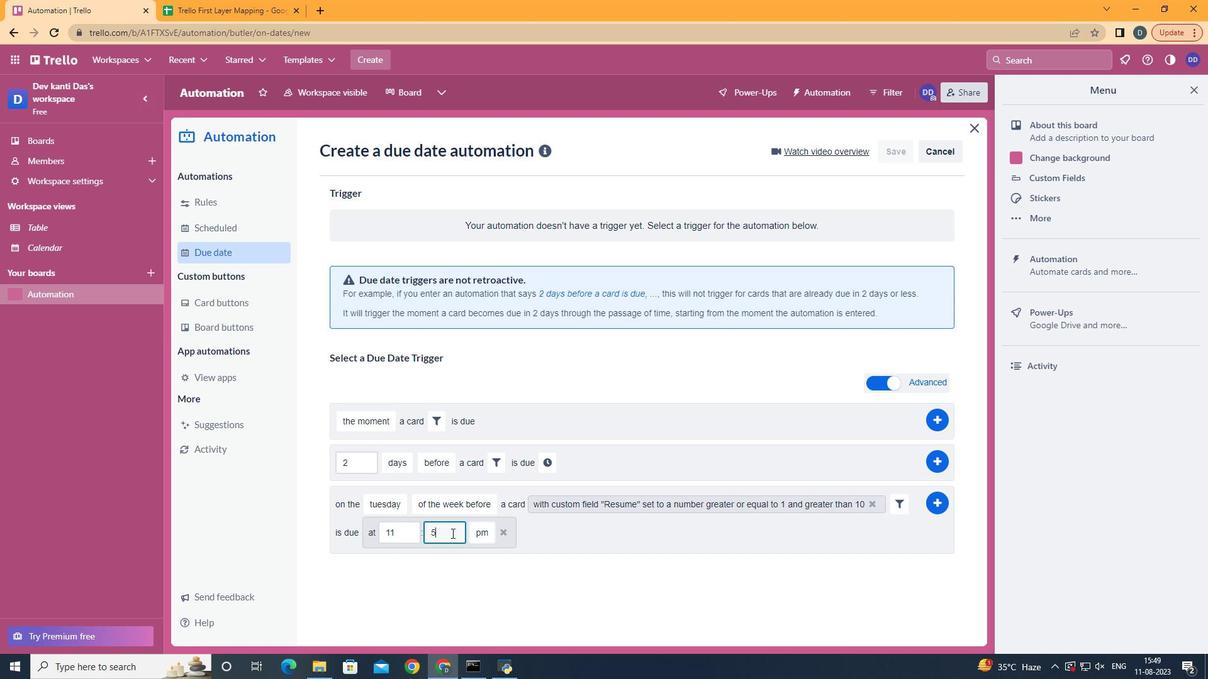 
Action: Mouse pressed left at (452, 533)
Screenshot: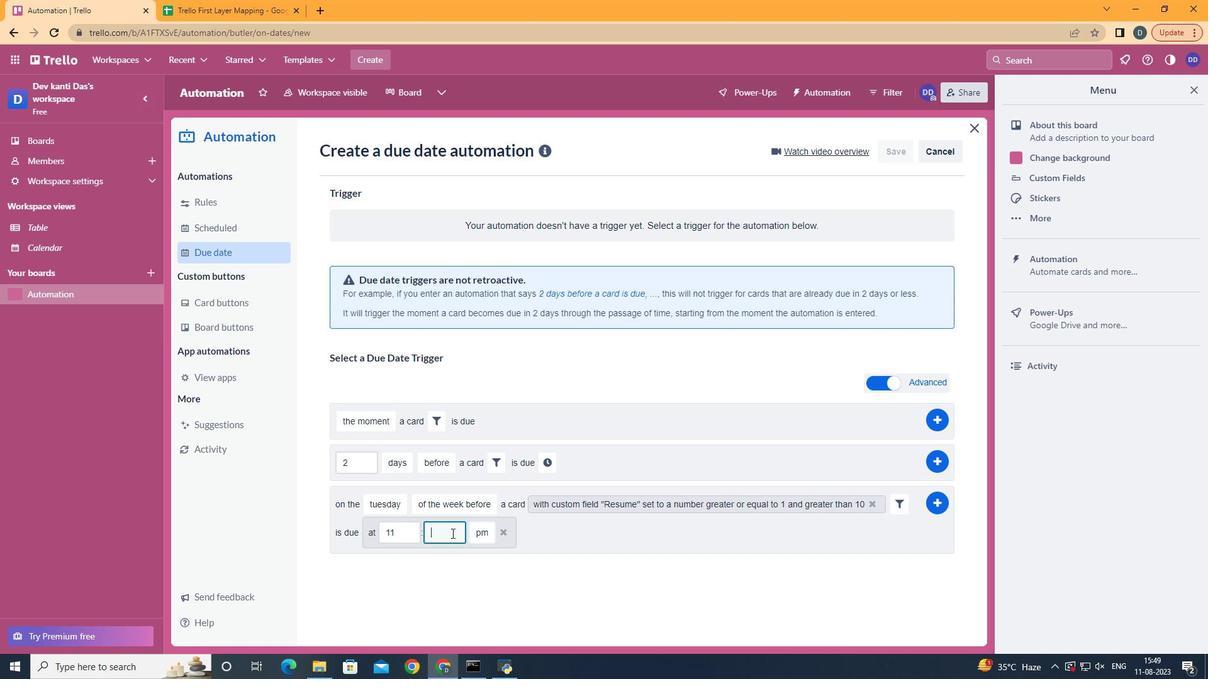 
Action: Key pressed <Key.backspace><Key.backspace>00
Screenshot: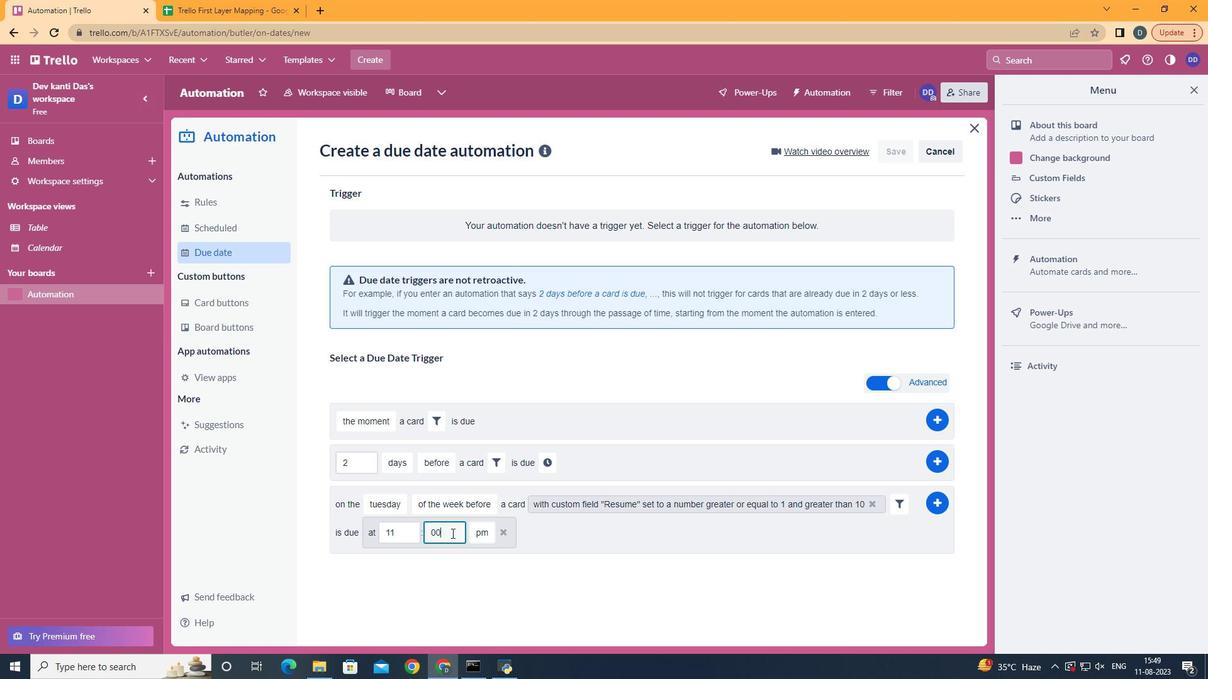 
Action: Mouse moved to (484, 554)
Screenshot: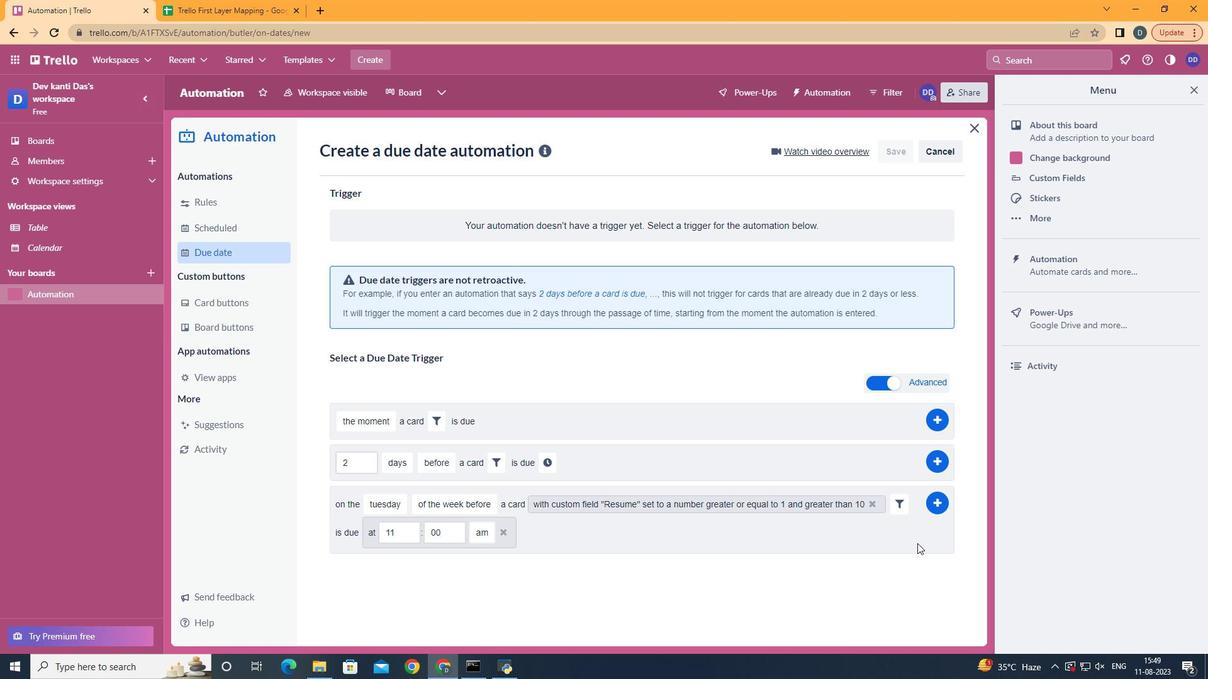 
Action: Mouse pressed left at (484, 554)
Screenshot: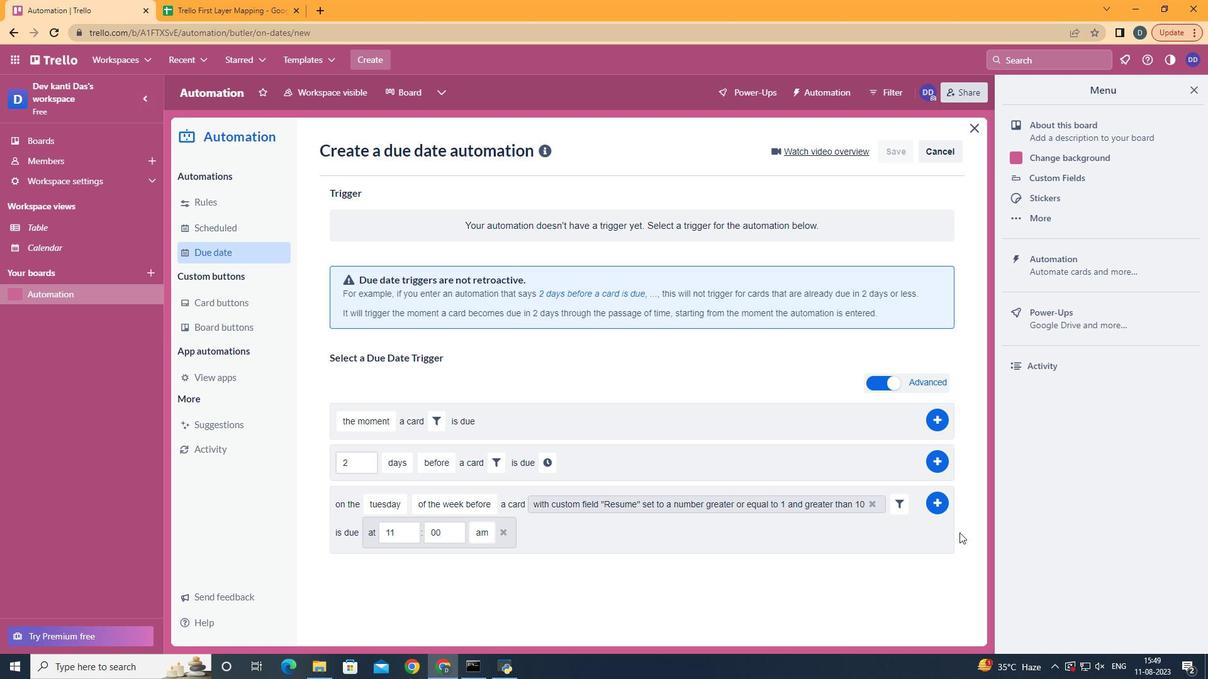 
Action: Mouse moved to (946, 504)
Screenshot: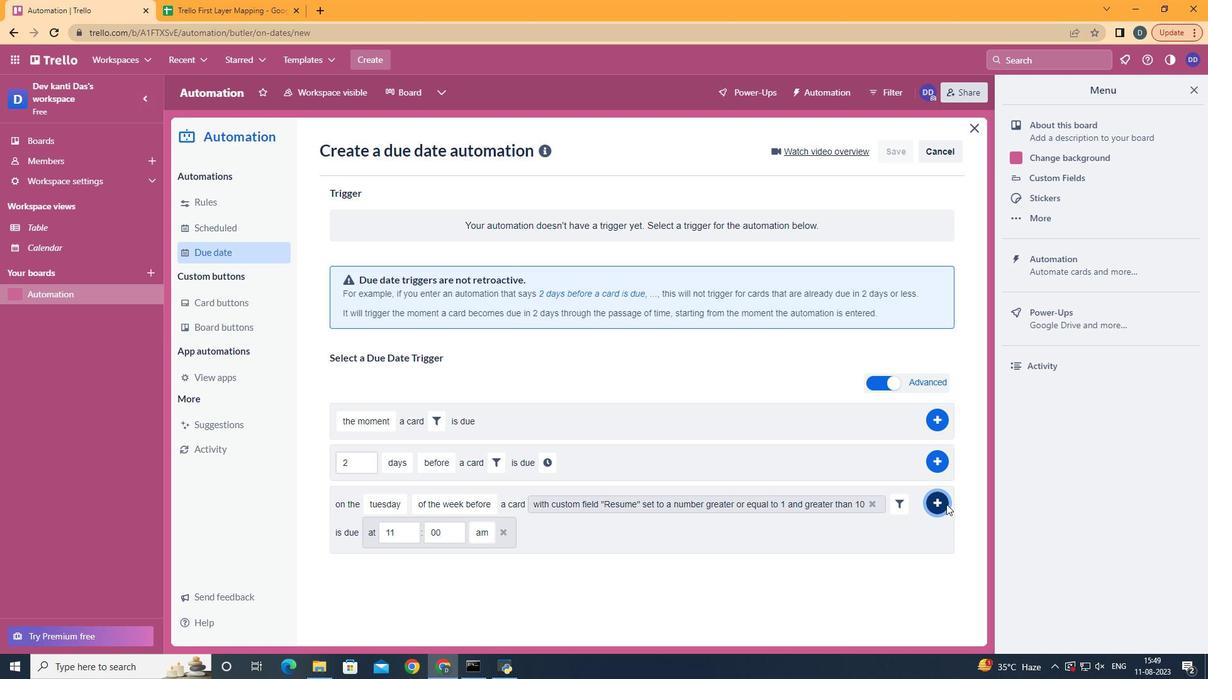 
Action: Mouse pressed left at (946, 504)
Screenshot: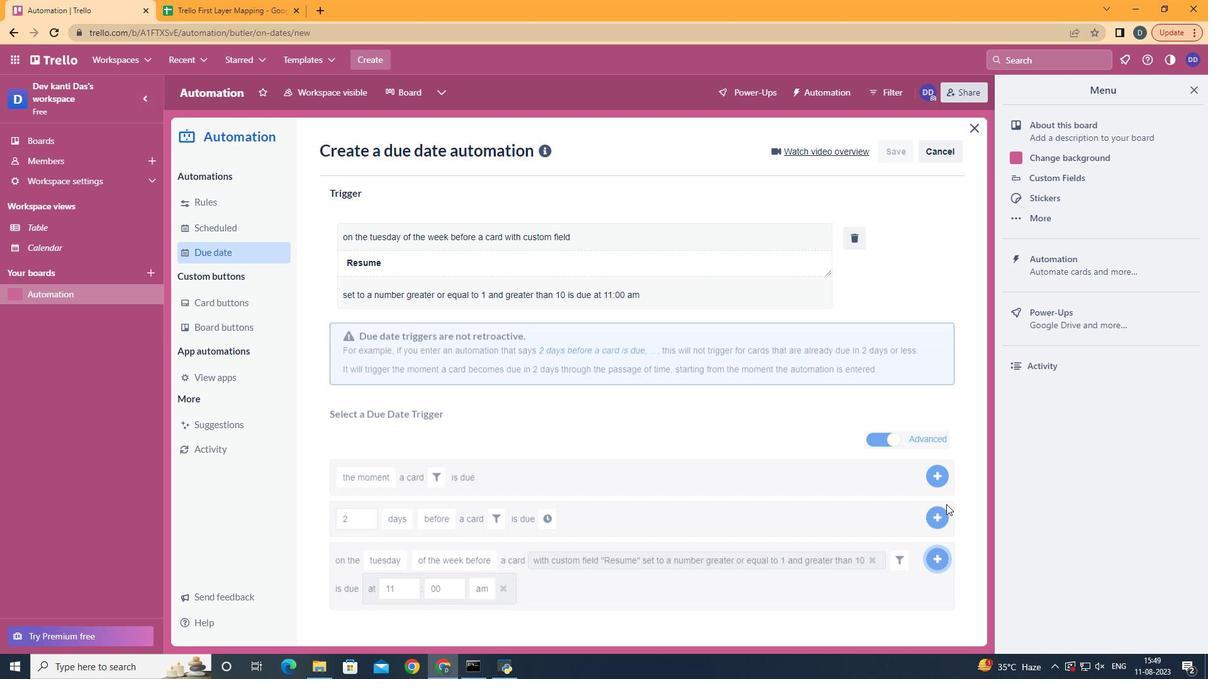 
